 Task: Add a dependency to the task Create a new online platform for online language translation services , the existing task  Implement a new cloud-based sales management system for a company in the project AtlasLine
Action: Mouse moved to (470, 585)
Screenshot: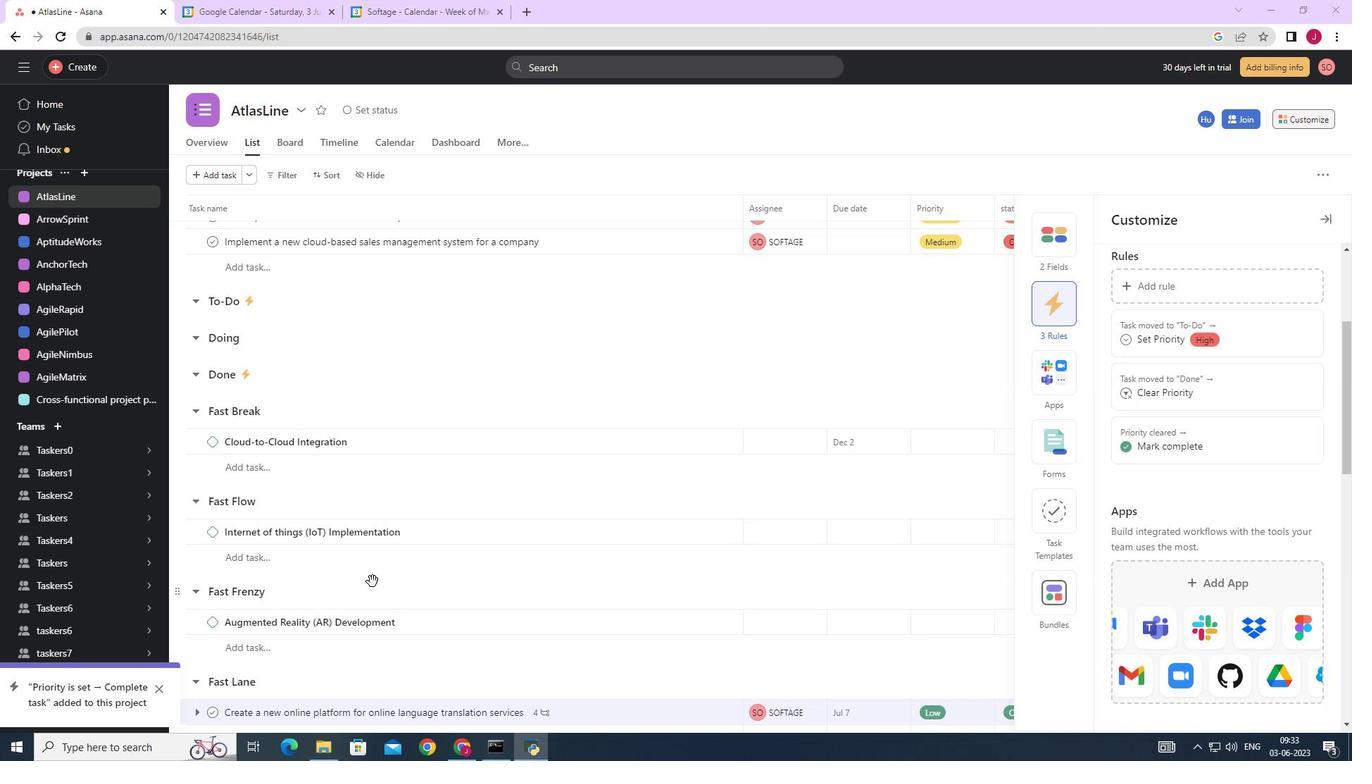 
Action: Mouse scrolled (470, 584) with delta (0, 0)
Screenshot: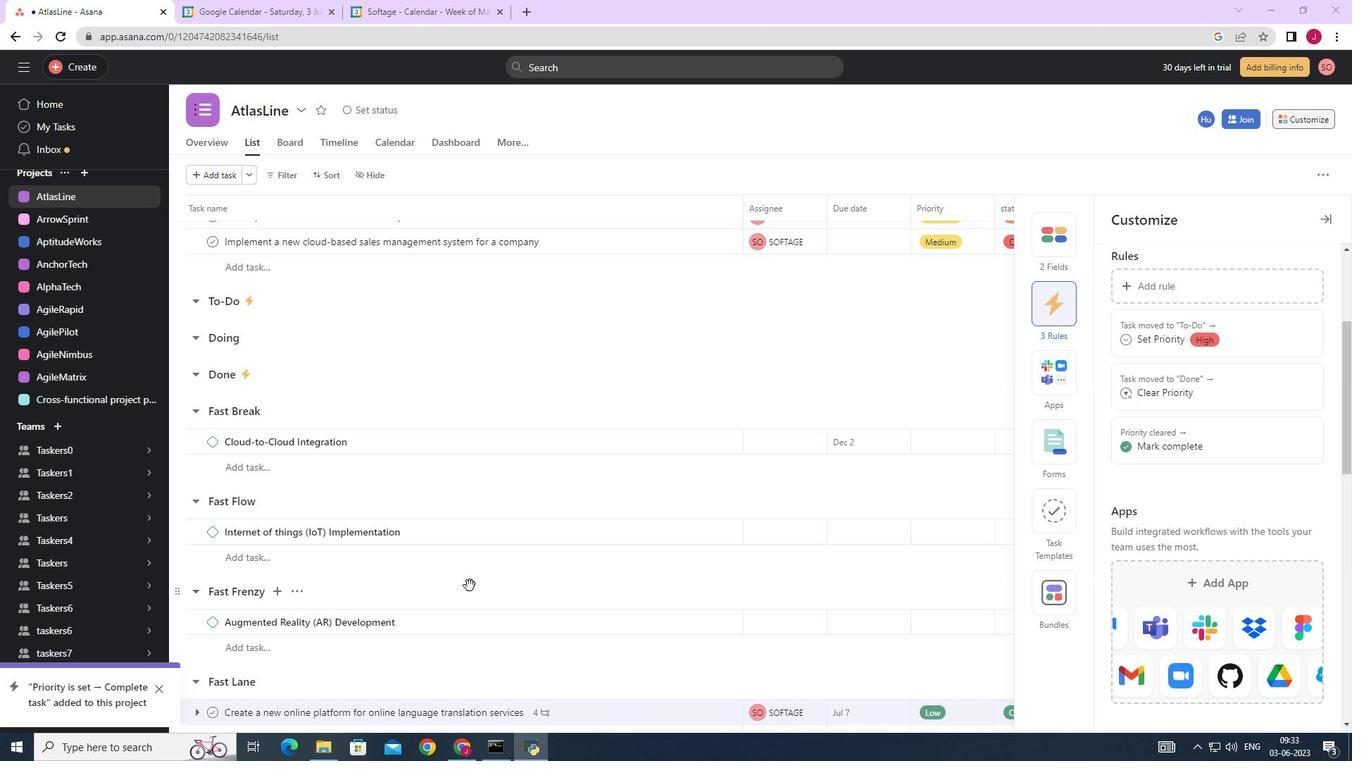 
Action: Mouse scrolled (470, 584) with delta (0, 0)
Screenshot: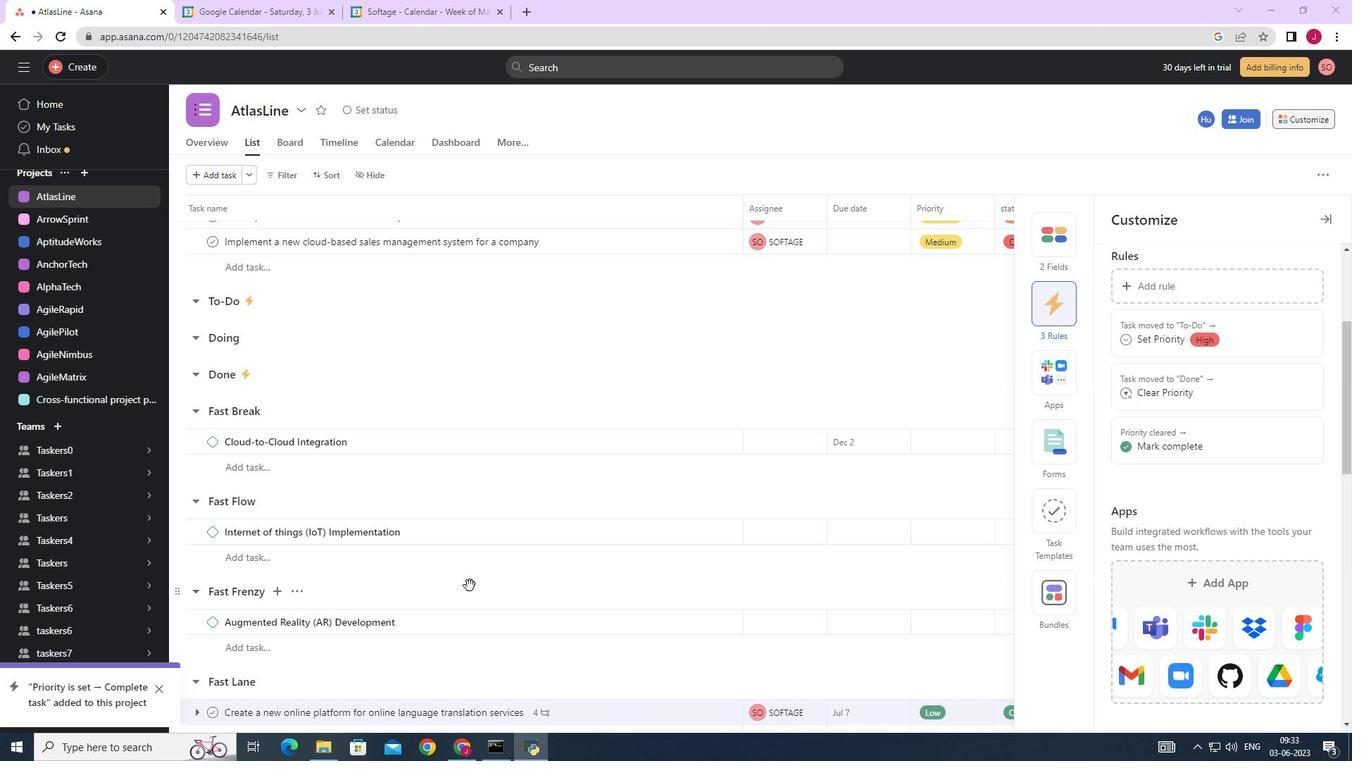 
Action: Mouse scrolled (470, 584) with delta (0, 0)
Screenshot: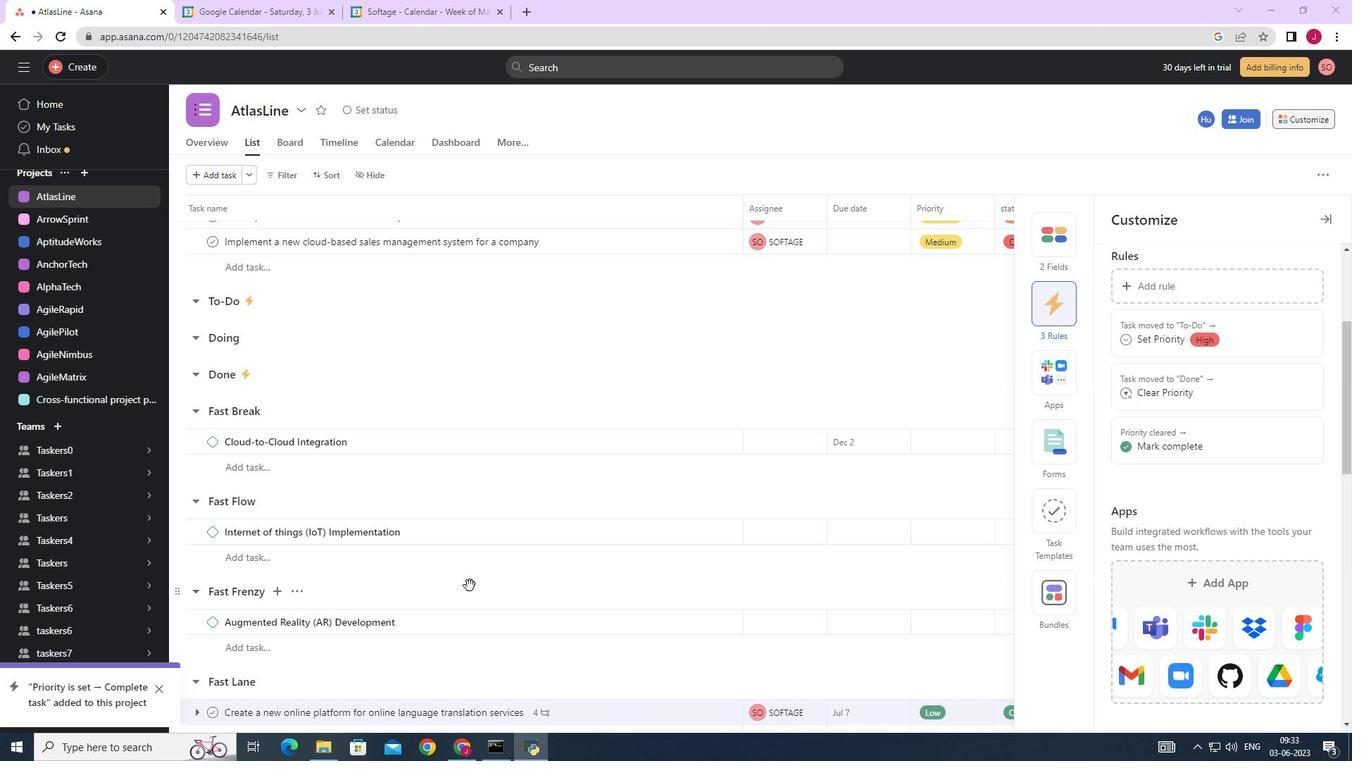 
Action: Mouse scrolled (470, 584) with delta (0, 0)
Screenshot: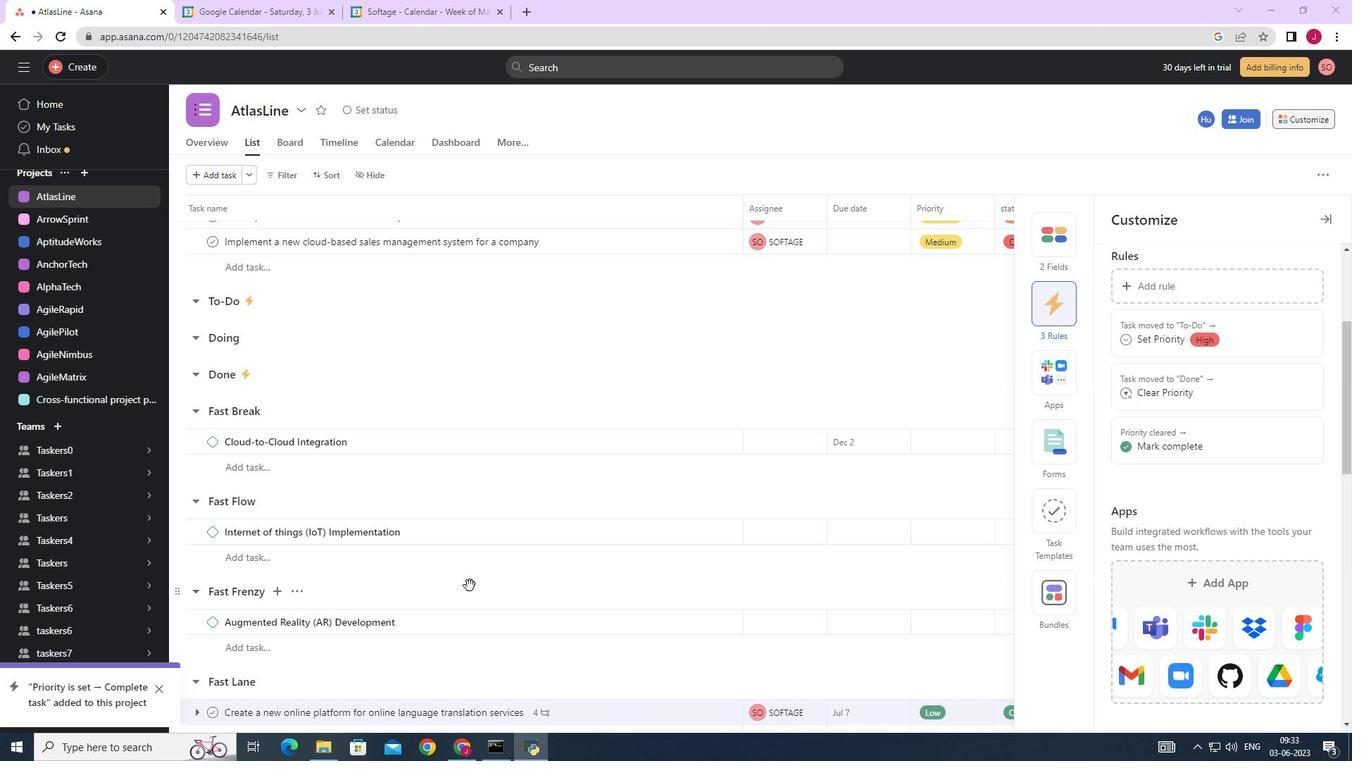 
Action: Mouse scrolled (470, 584) with delta (0, 0)
Screenshot: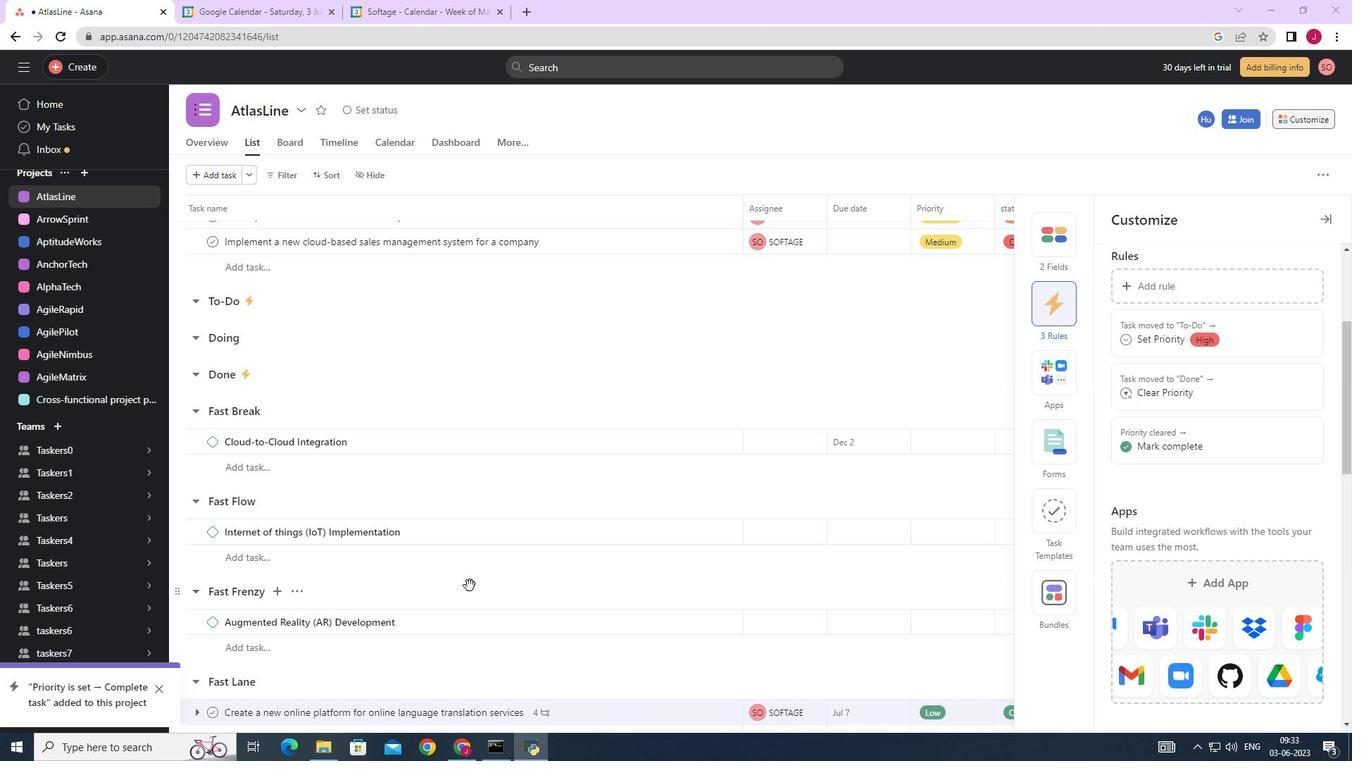 
Action: Mouse scrolled (470, 584) with delta (0, 0)
Screenshot: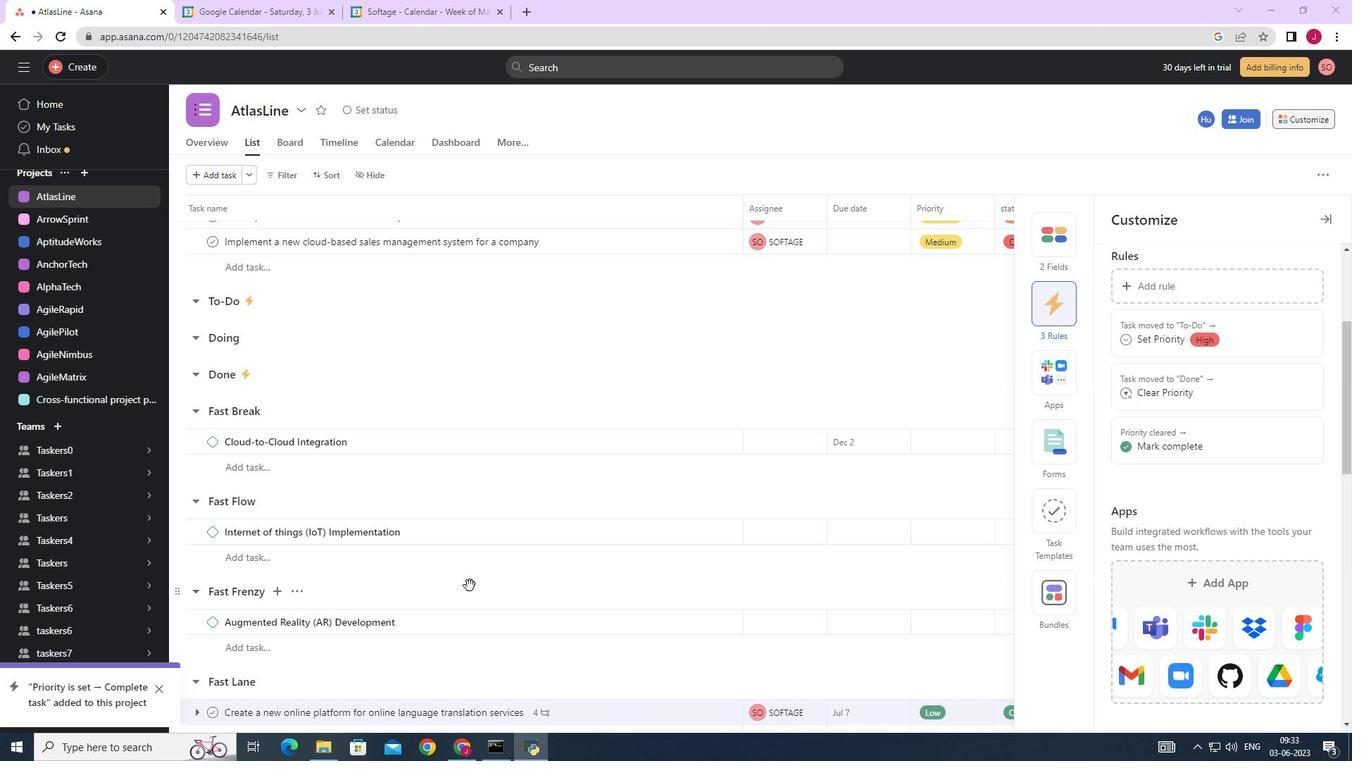 
Action: Mouse moved to (470, 585)
Screenshot: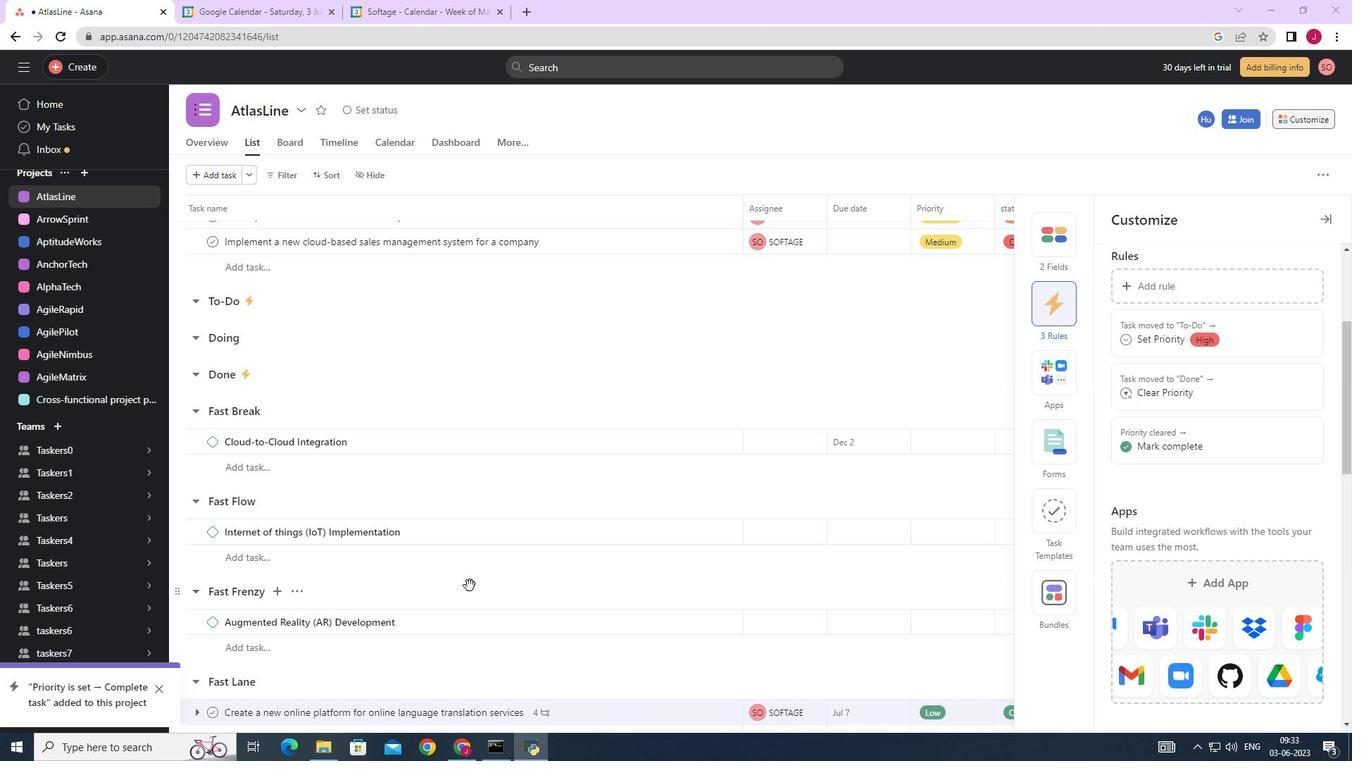 
Action: Mouse scrolled (470, 584) with delta (0, 0)
Screenshot: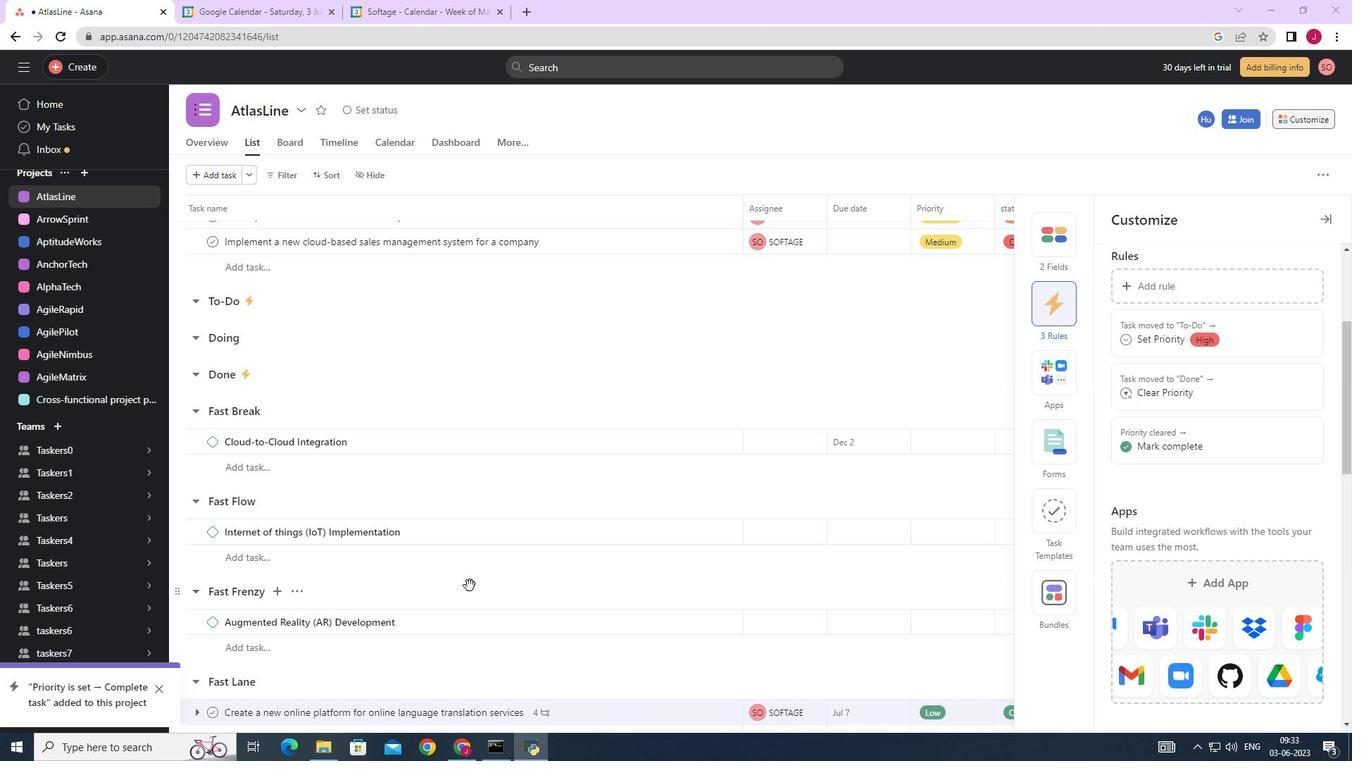 
Action: Mouse scrolled (470, 584) with delta (0, 0)
Screenshot: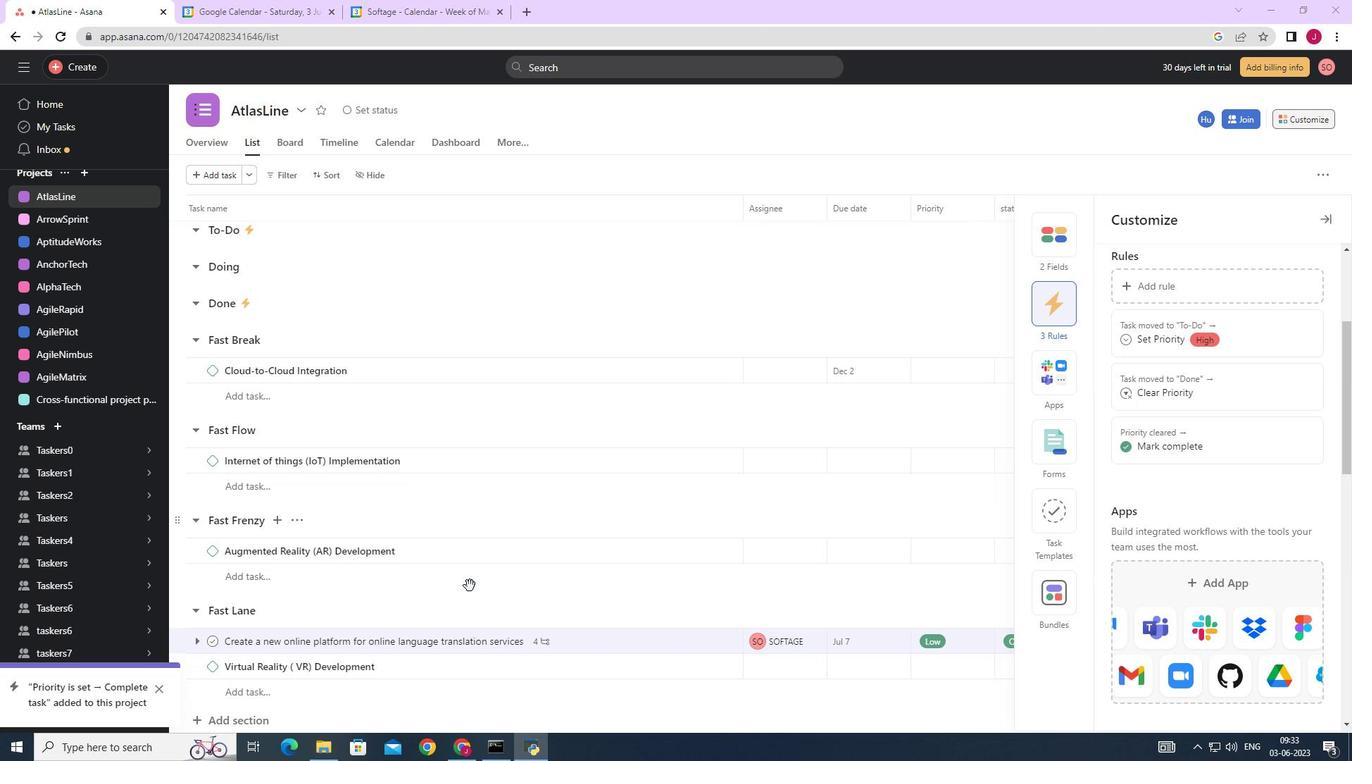 
Action: Mouse scrolled (470, 584) with delta (0, 0)
Screenshot: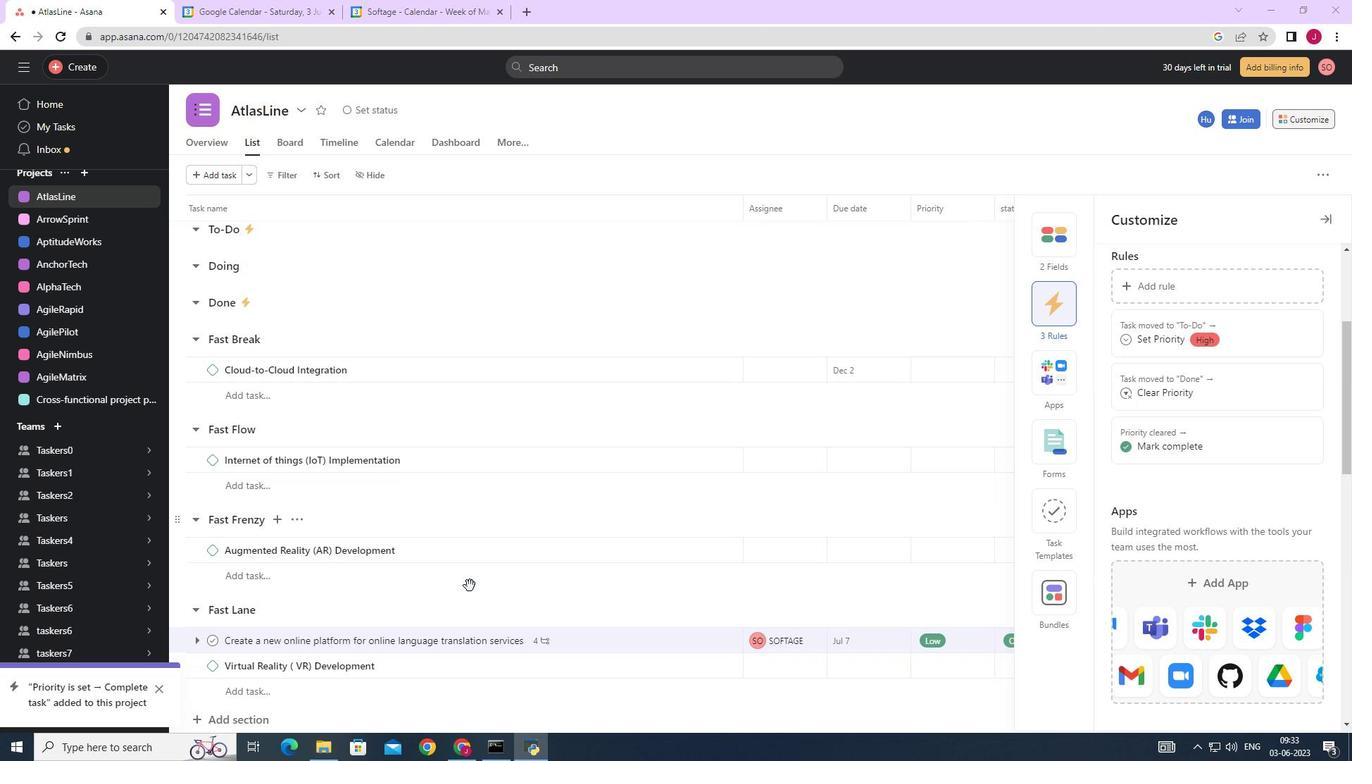 
Action: Mouse scrolled (470, 584) with delta (0, 0)
Screenshot: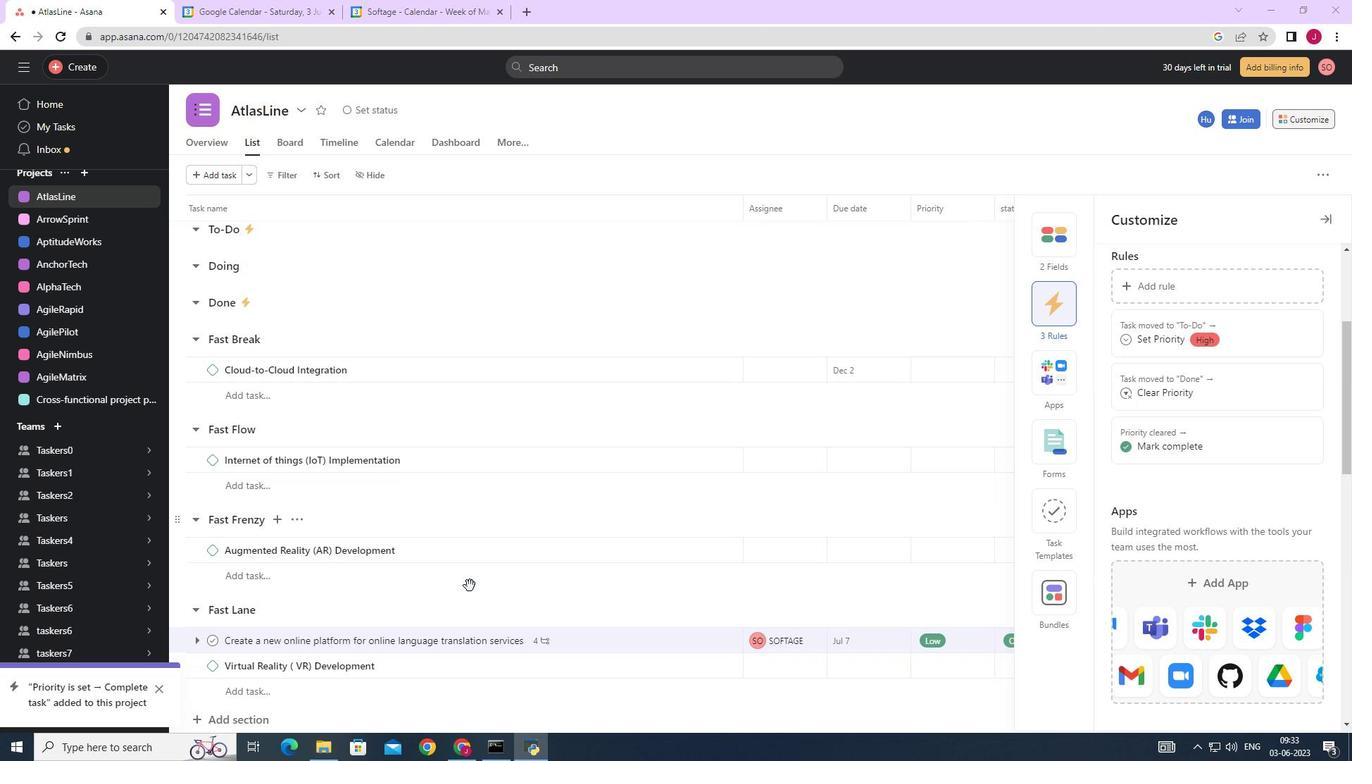 
Action: Mouse scrolled (470, 584) with delta (0, 0)
Screenshot: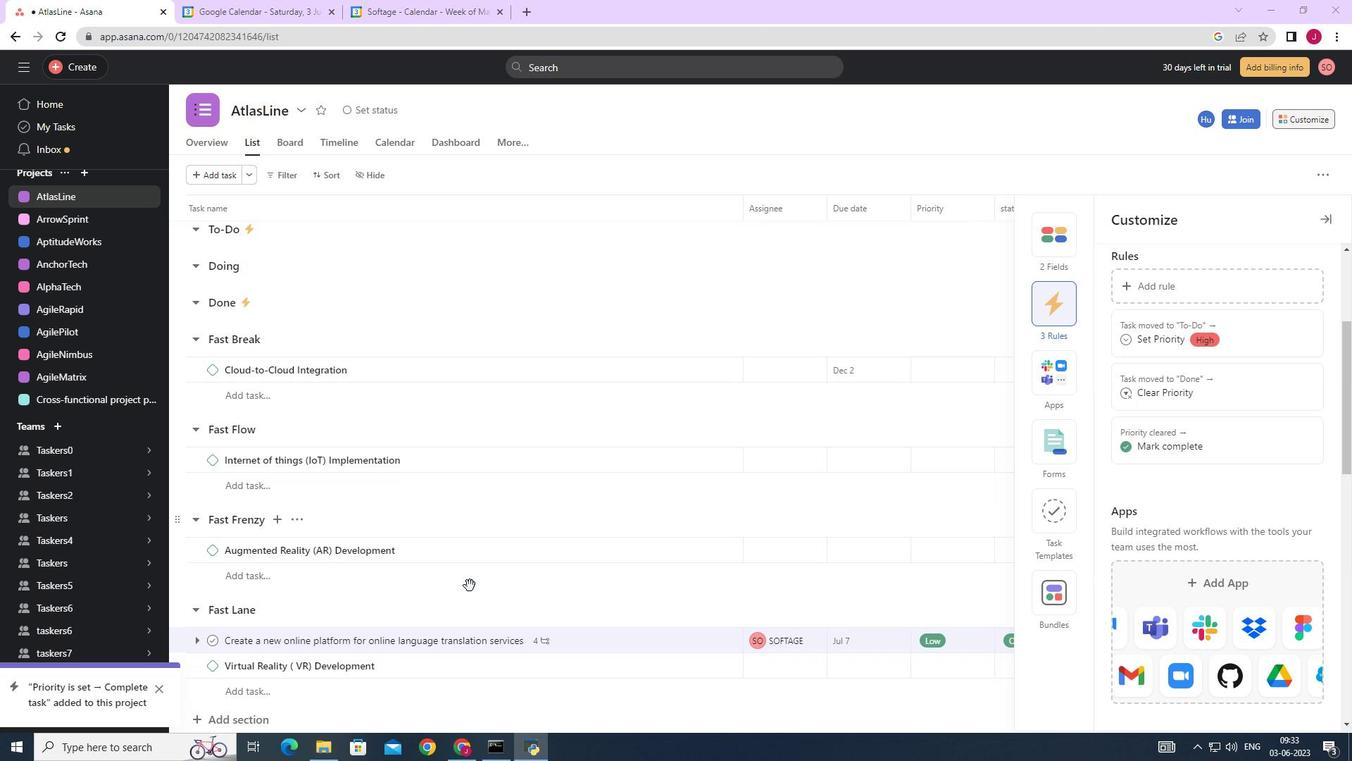 
Action: Mouse scrolled (470, 584) with delta (0, 0)
Screenshot: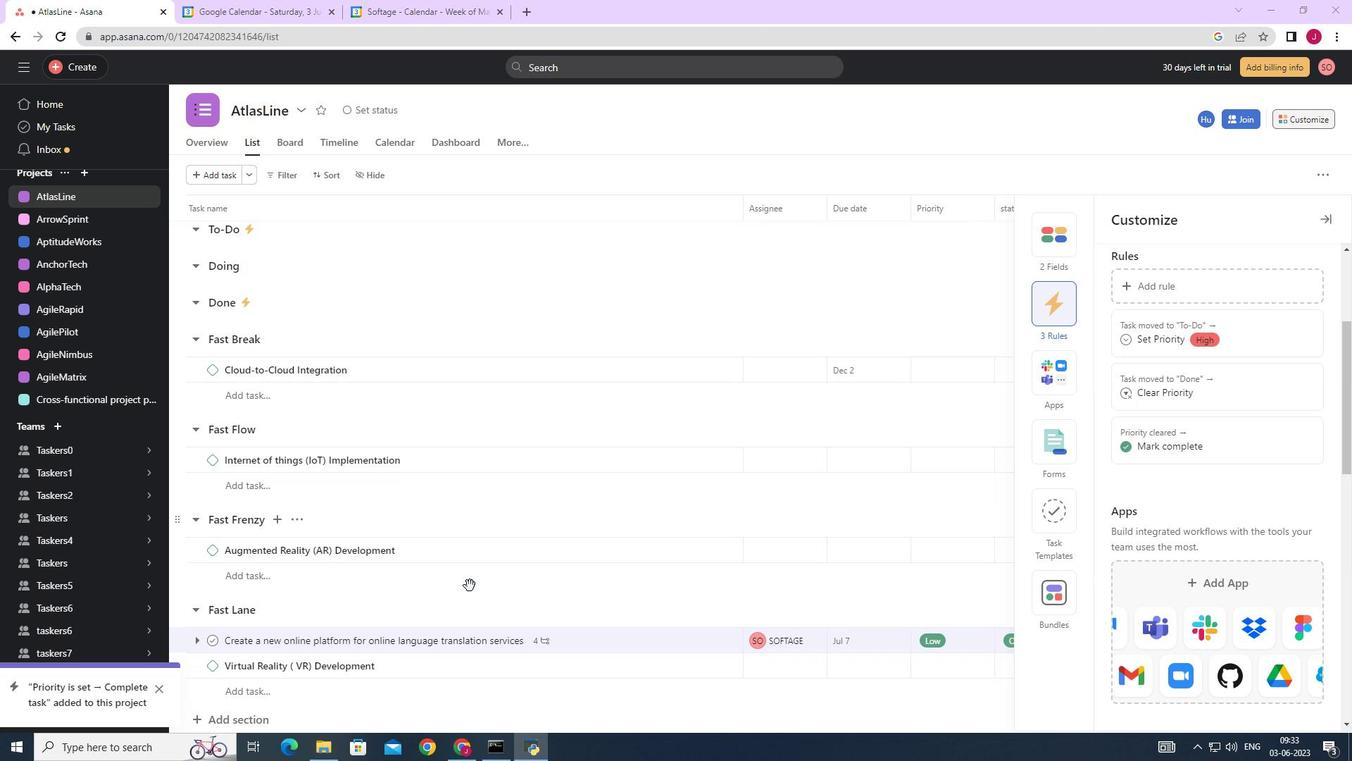 
Action: Mouse moved to (668, 644)
Screenshot: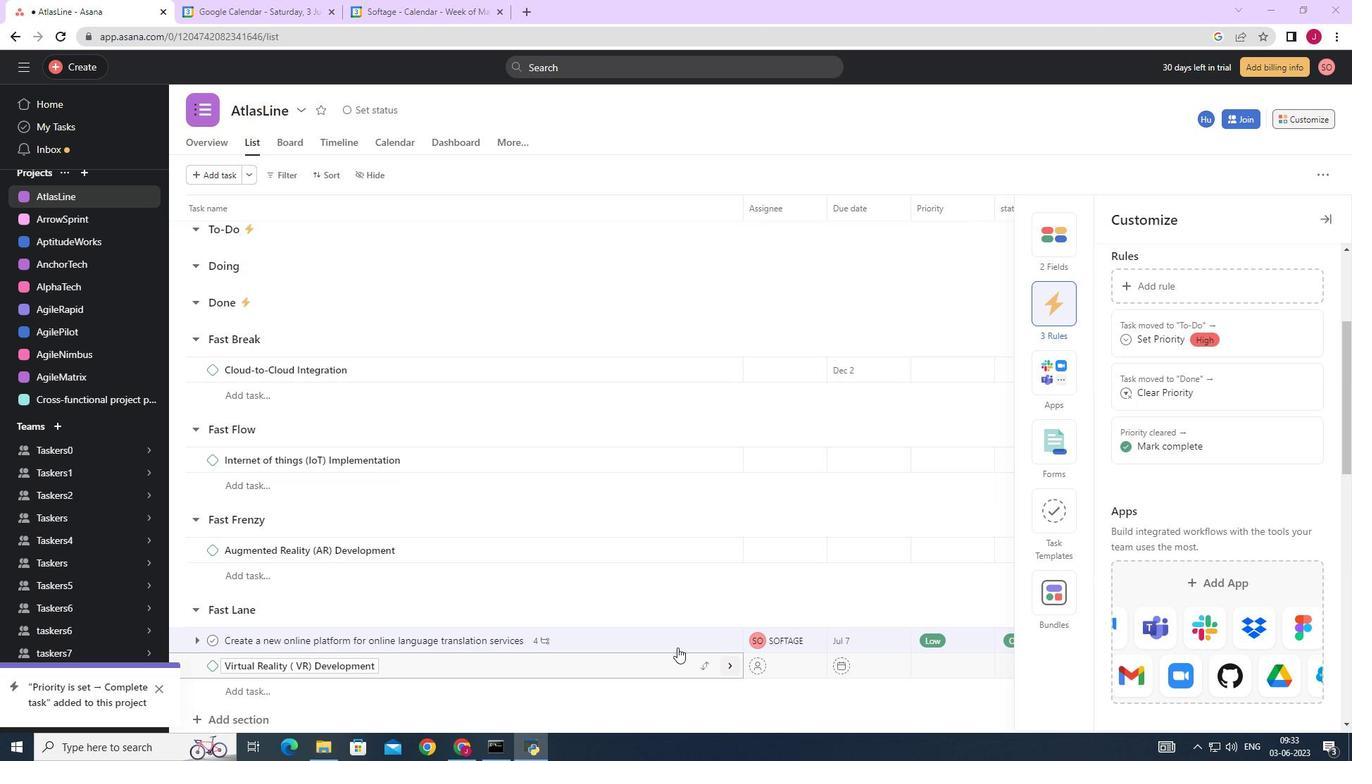 
Action: Mouse pressed left at (668, 644)
Screenshot: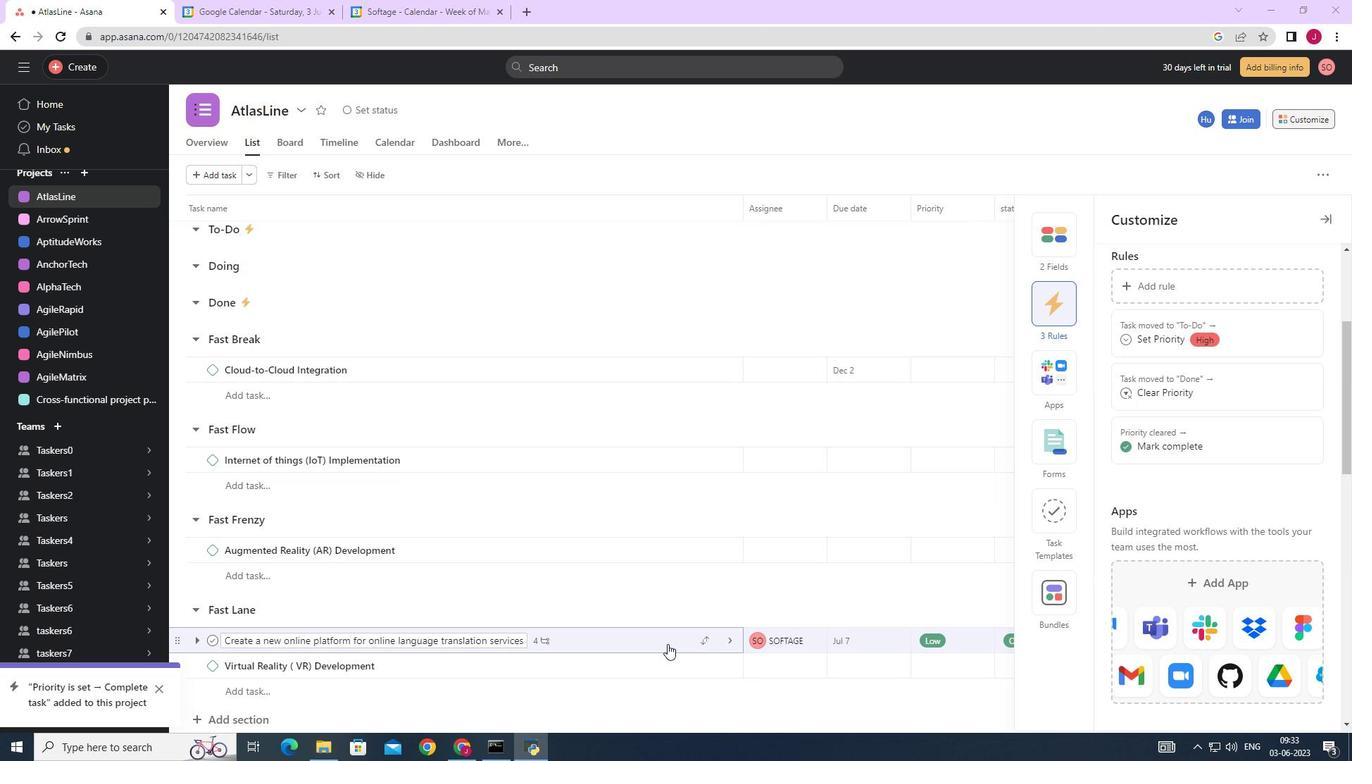 
Action: Mouse moved to (1029, 575)
Screenshot: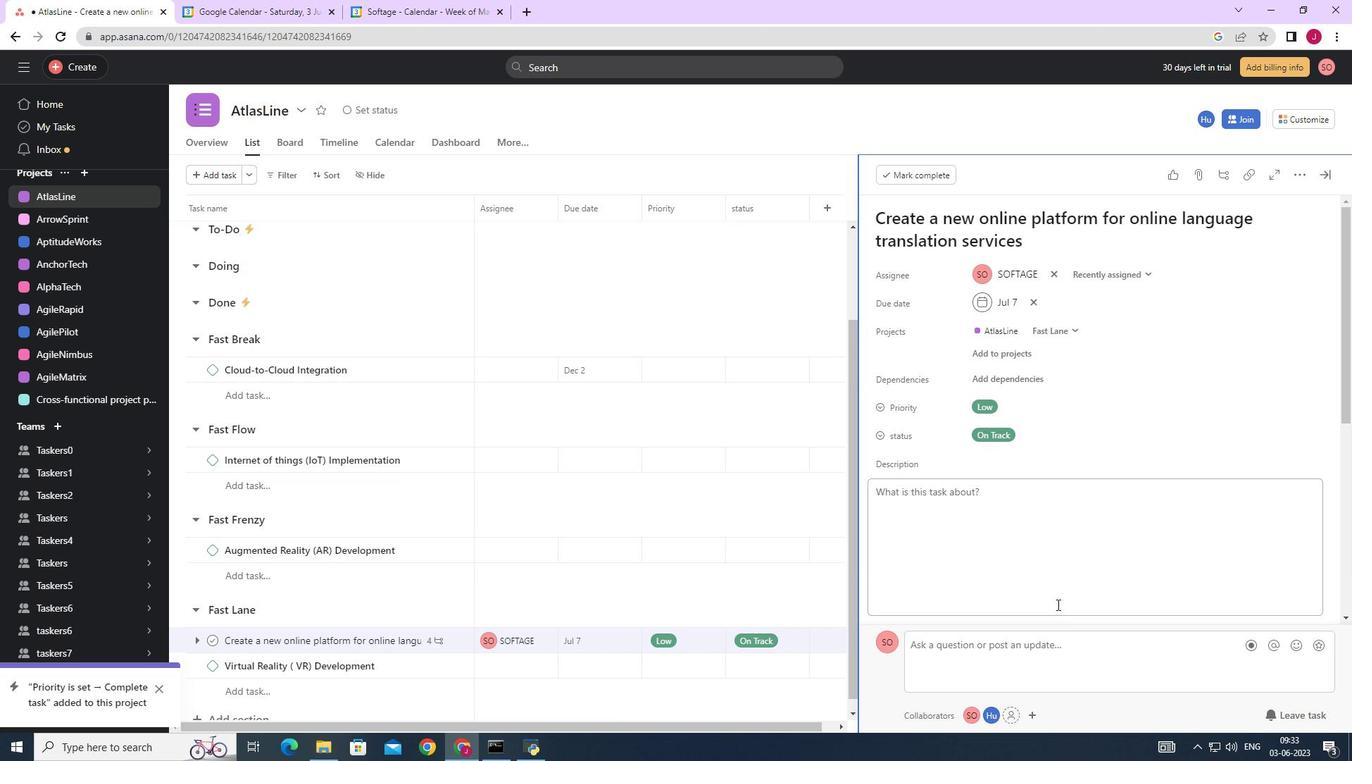 
Action: Mouse scrolled (1029, 574) with delta (0, 0)
Screenshot: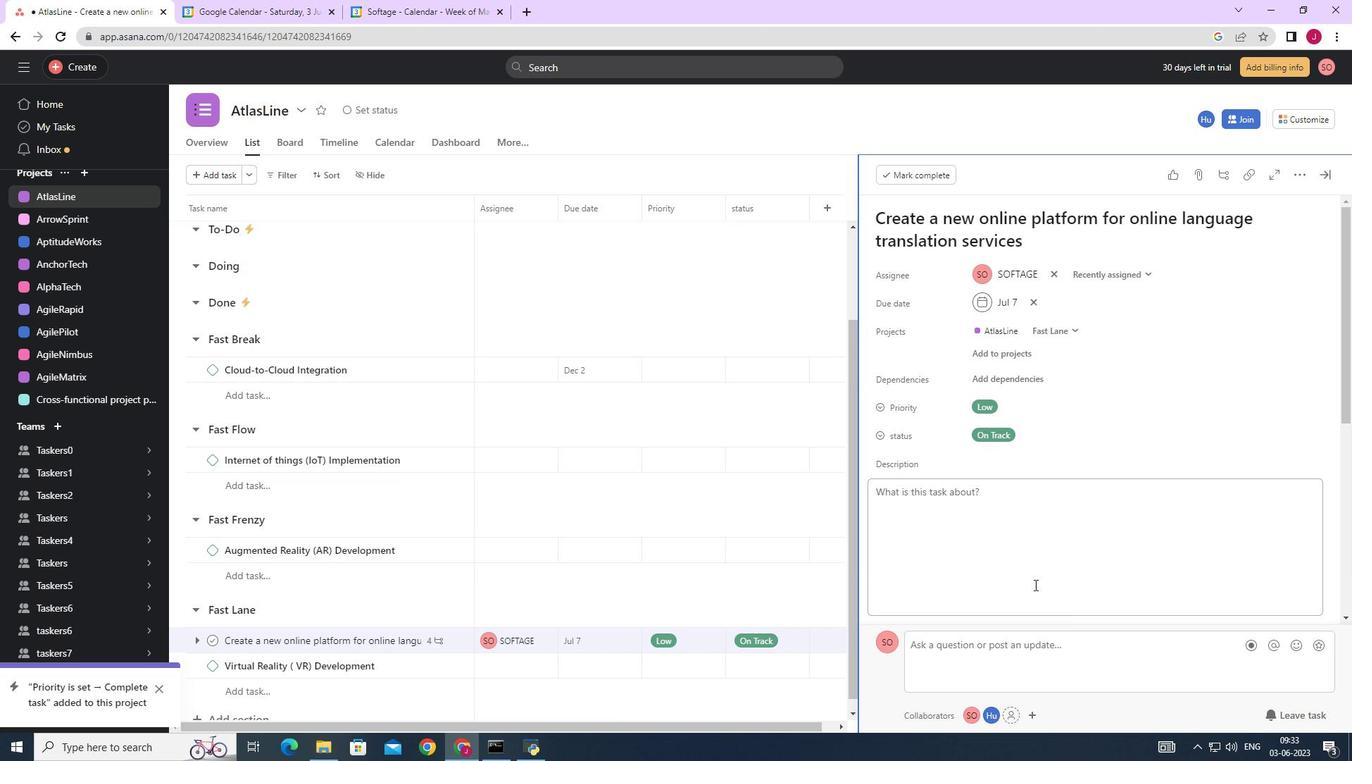 
Action: Mouse scrolled (1029, 574) with delta (0, 0)
Screenshot: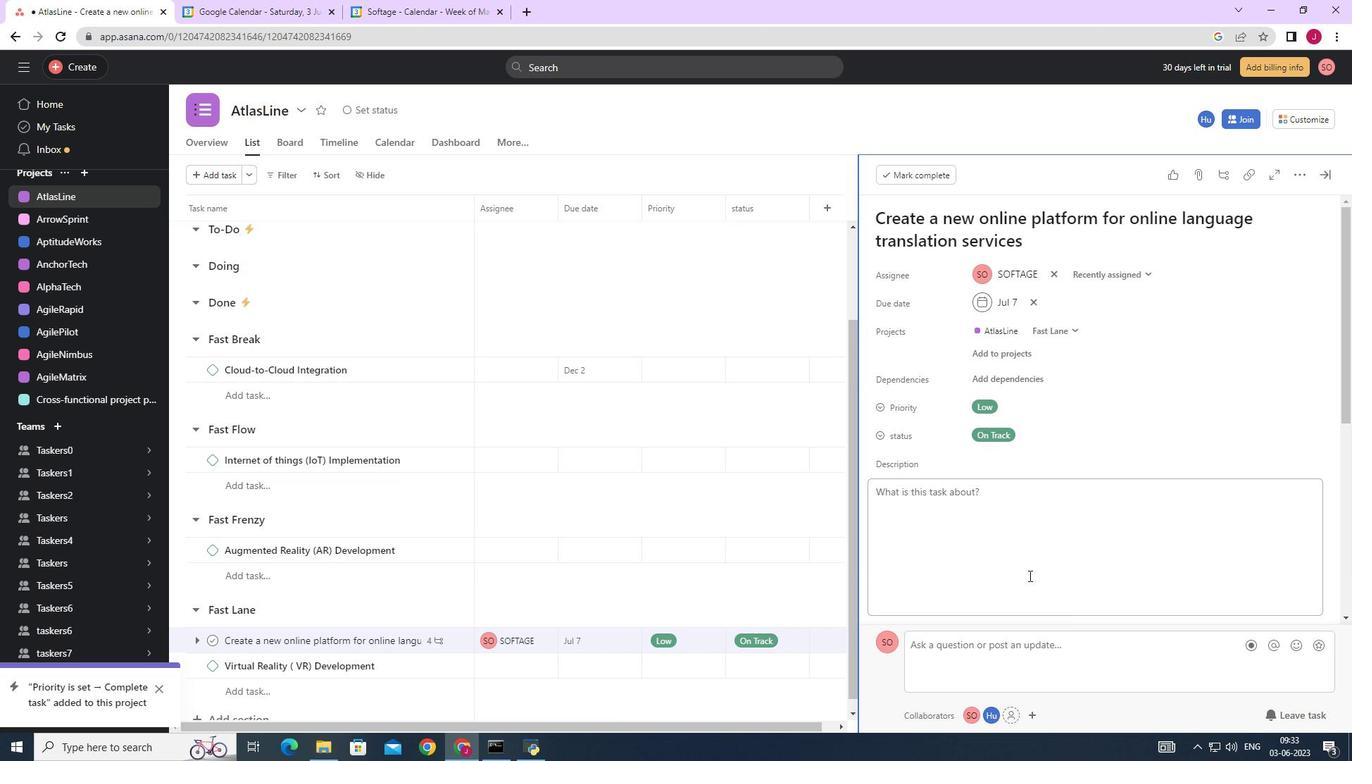 
Action: Mouse scrolled (1029, 574) with delta (0, 0)
Screenshot: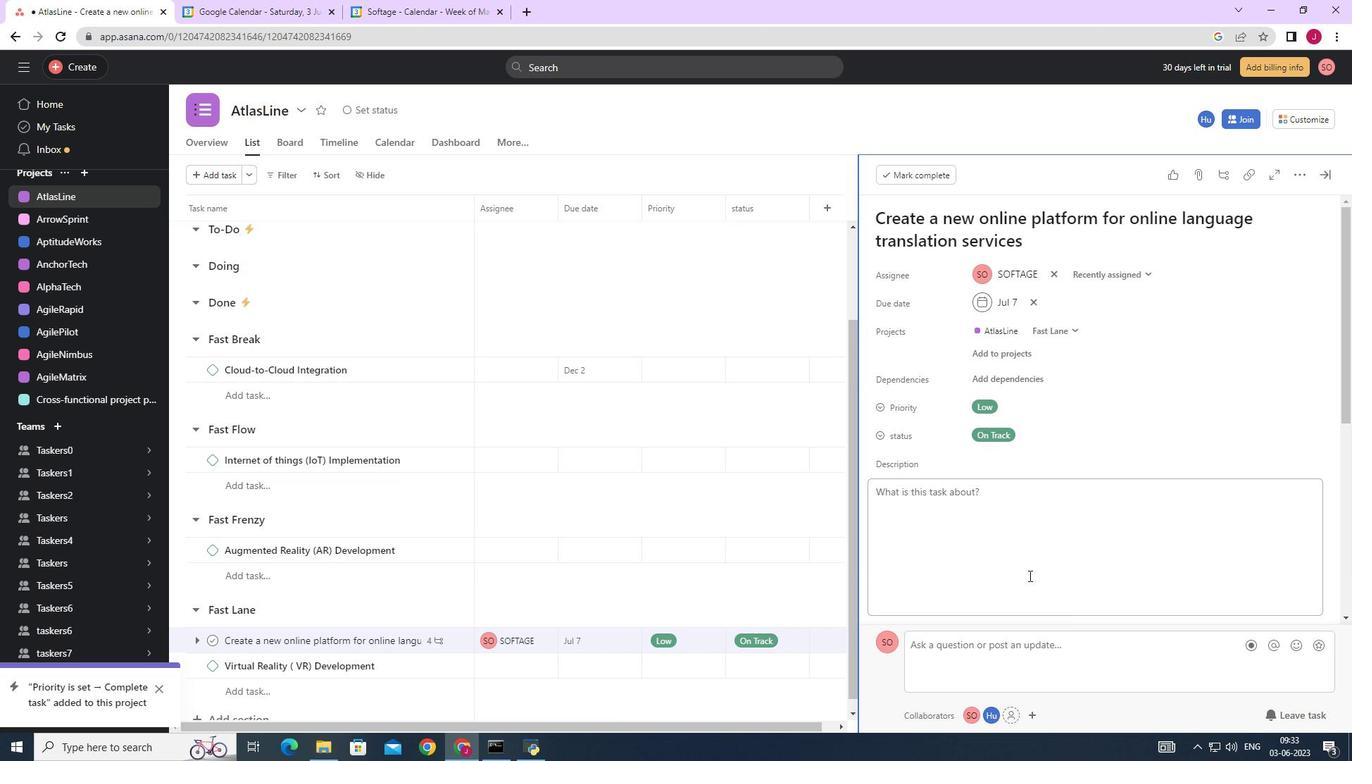 
Action: Mouse scrolled (1029, 574) with delta (0, 0)
Screenshot: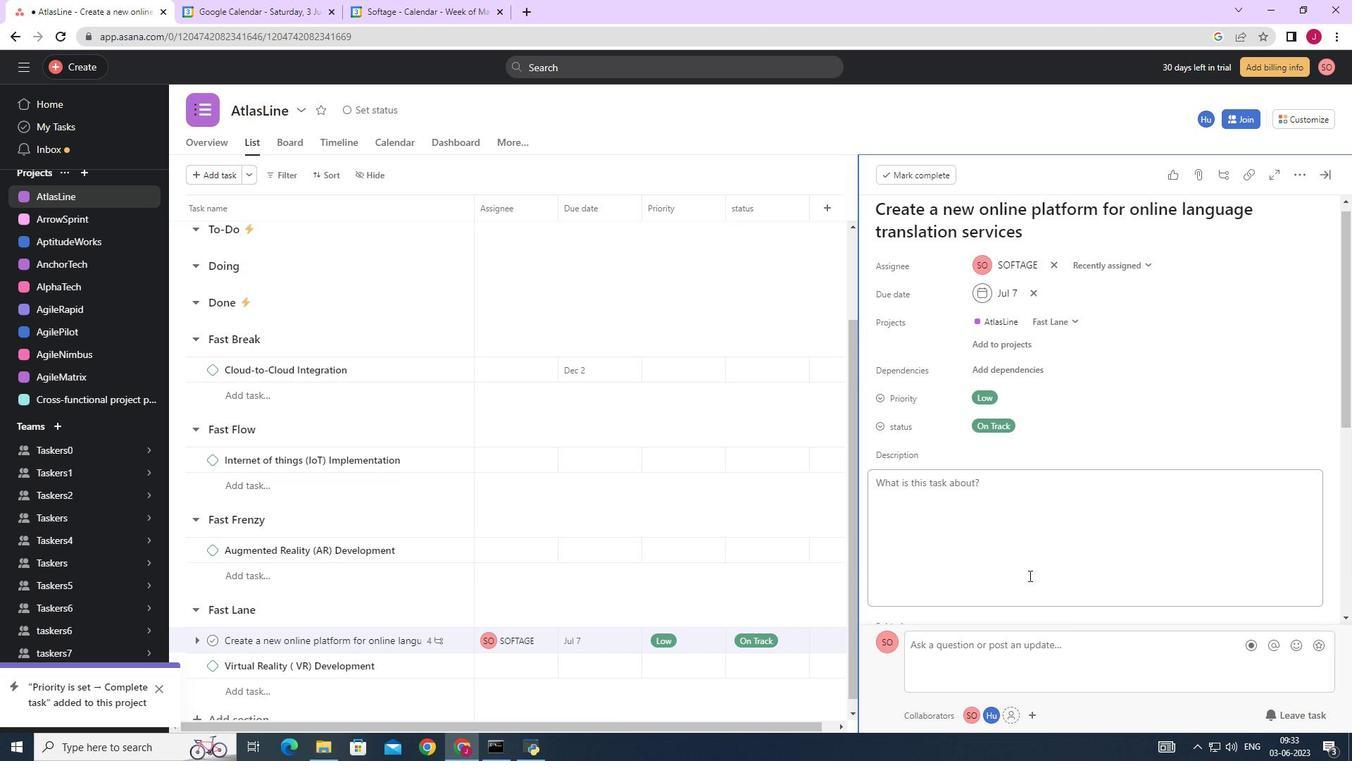 
Action: Mouse moved to (942, 377)
Screenshot: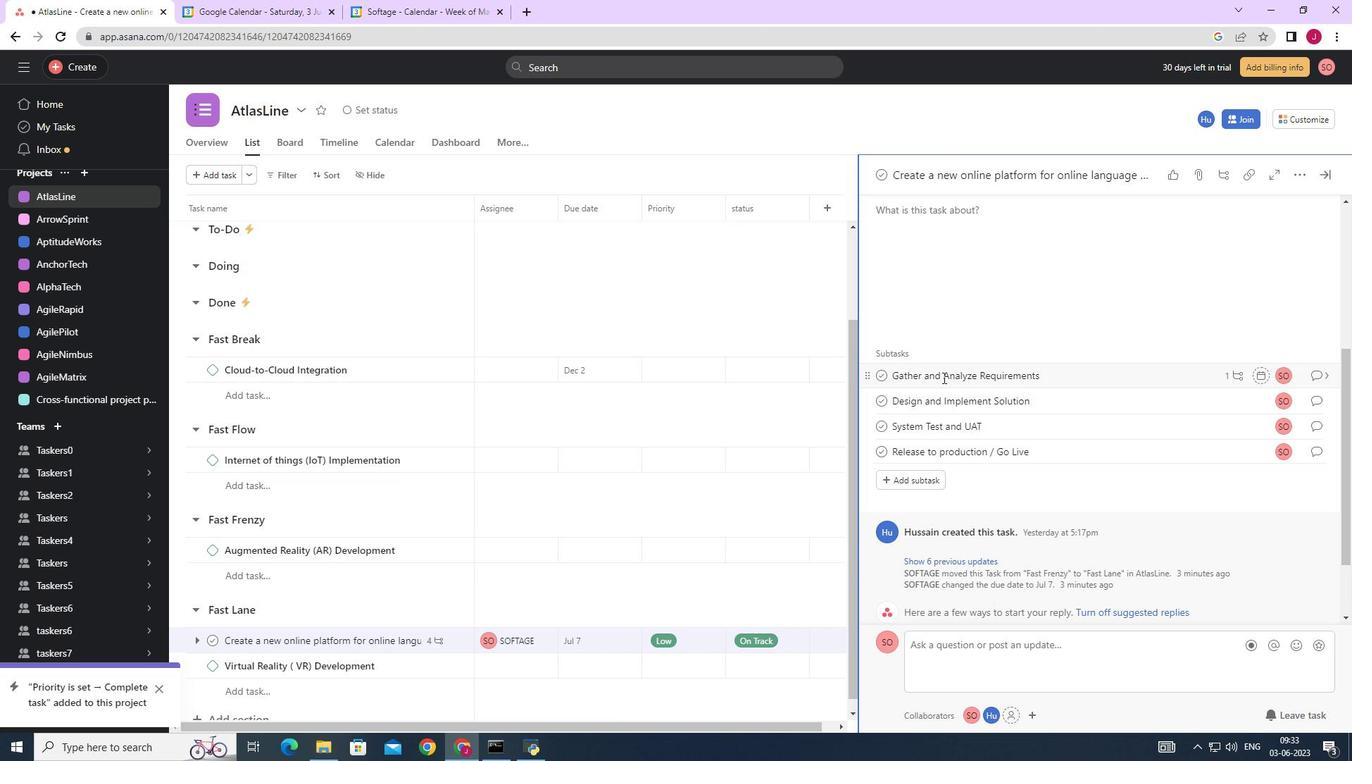 
Action: Mouse scrolled (942, 378) with delta (0, 0)
Screenshot: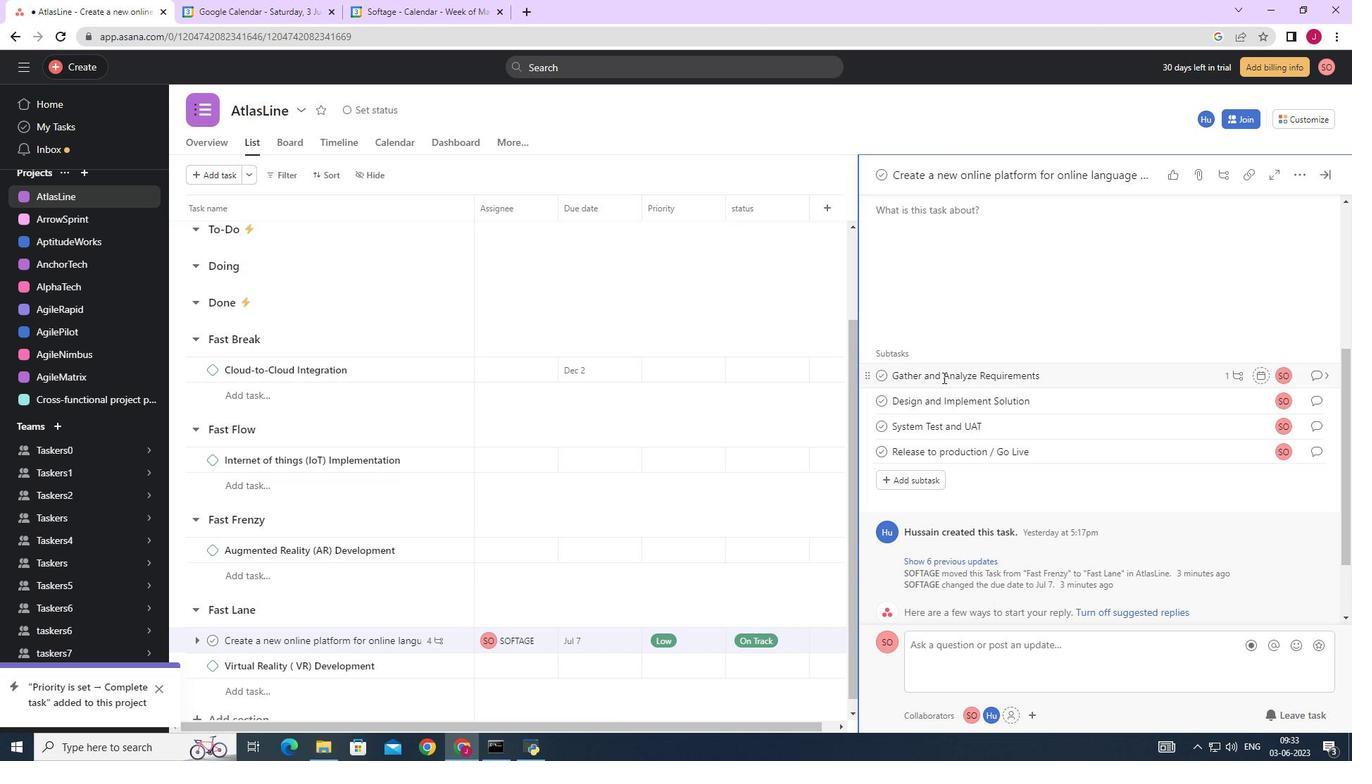 
Action: Mouse scrolled (942, 378) with delta (0, 0)
Screenshot: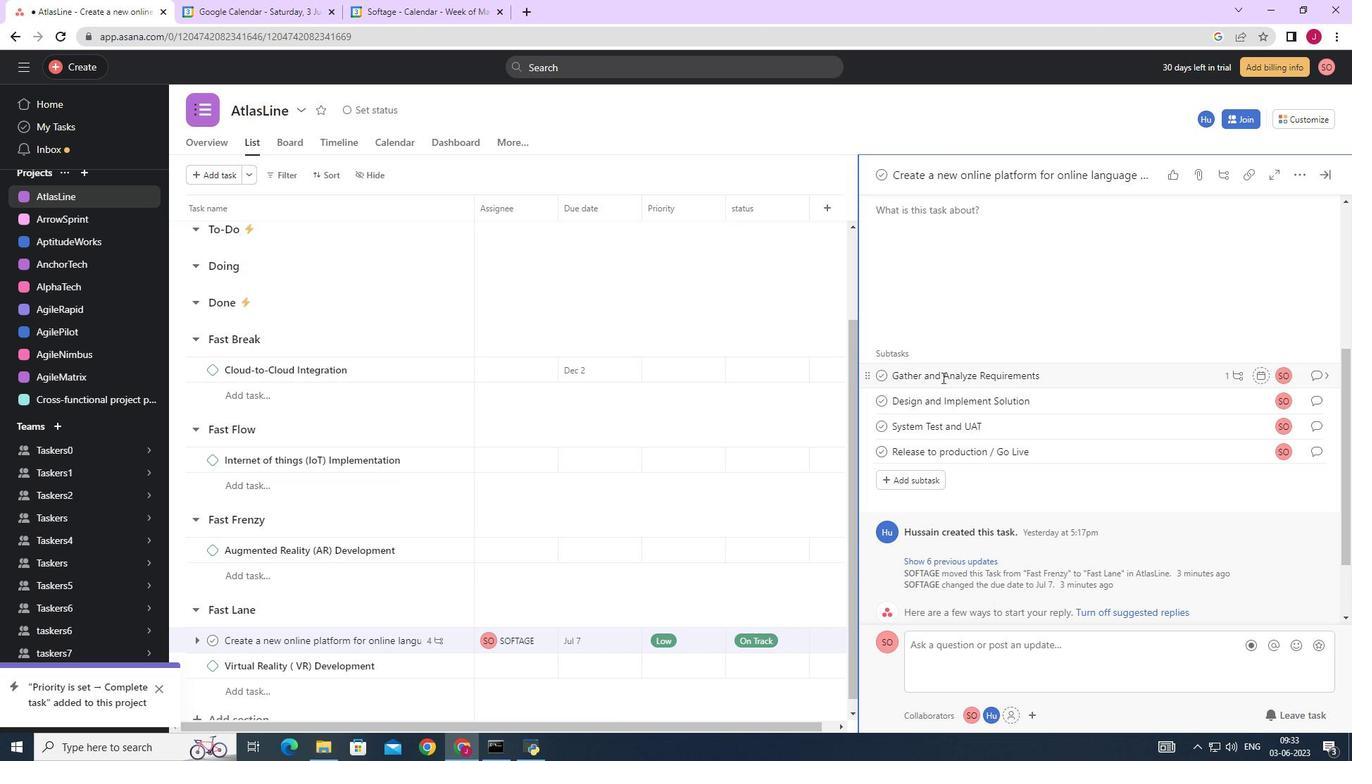 
Action: Mouse scrolled (942, 378) with delta (0, 0)
Screenshot: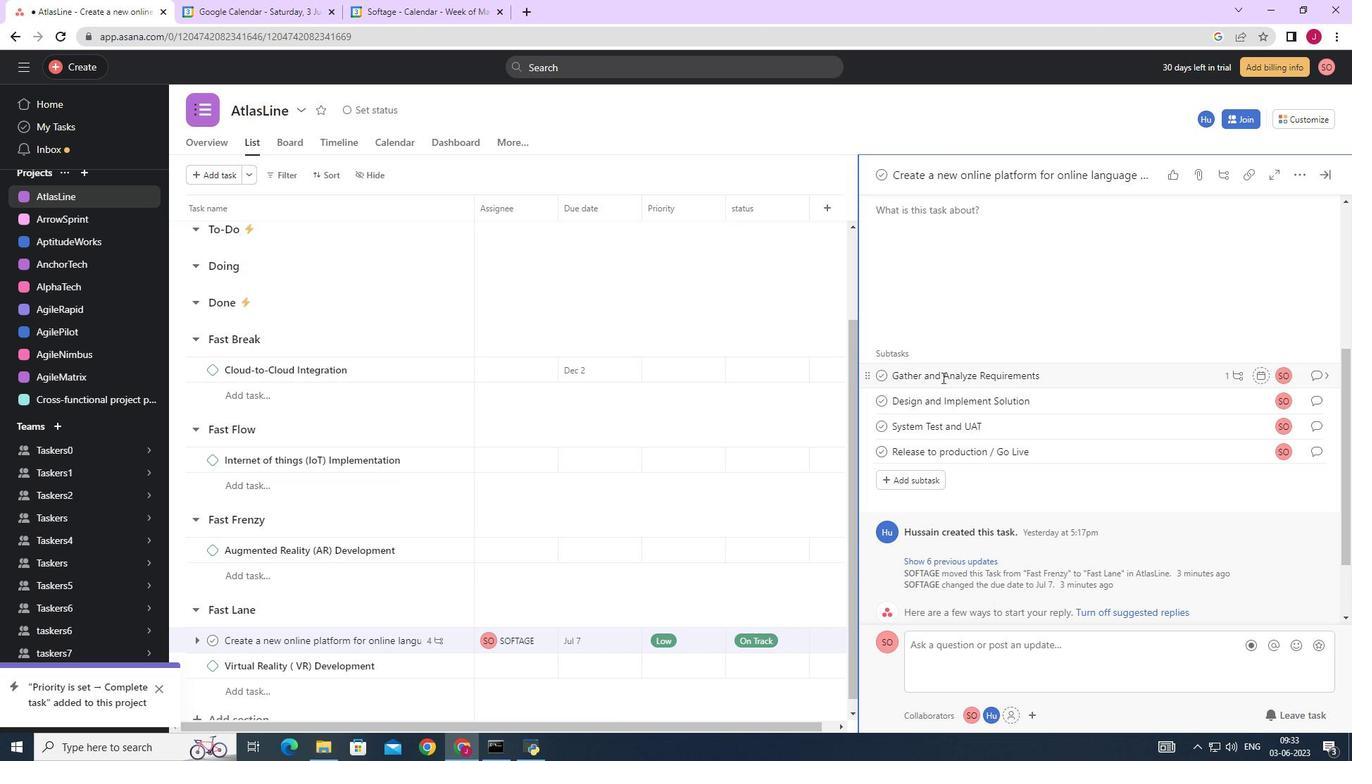 
Action: Mouse scrolled (942, 378) with delta (0, 0)
Screenshot: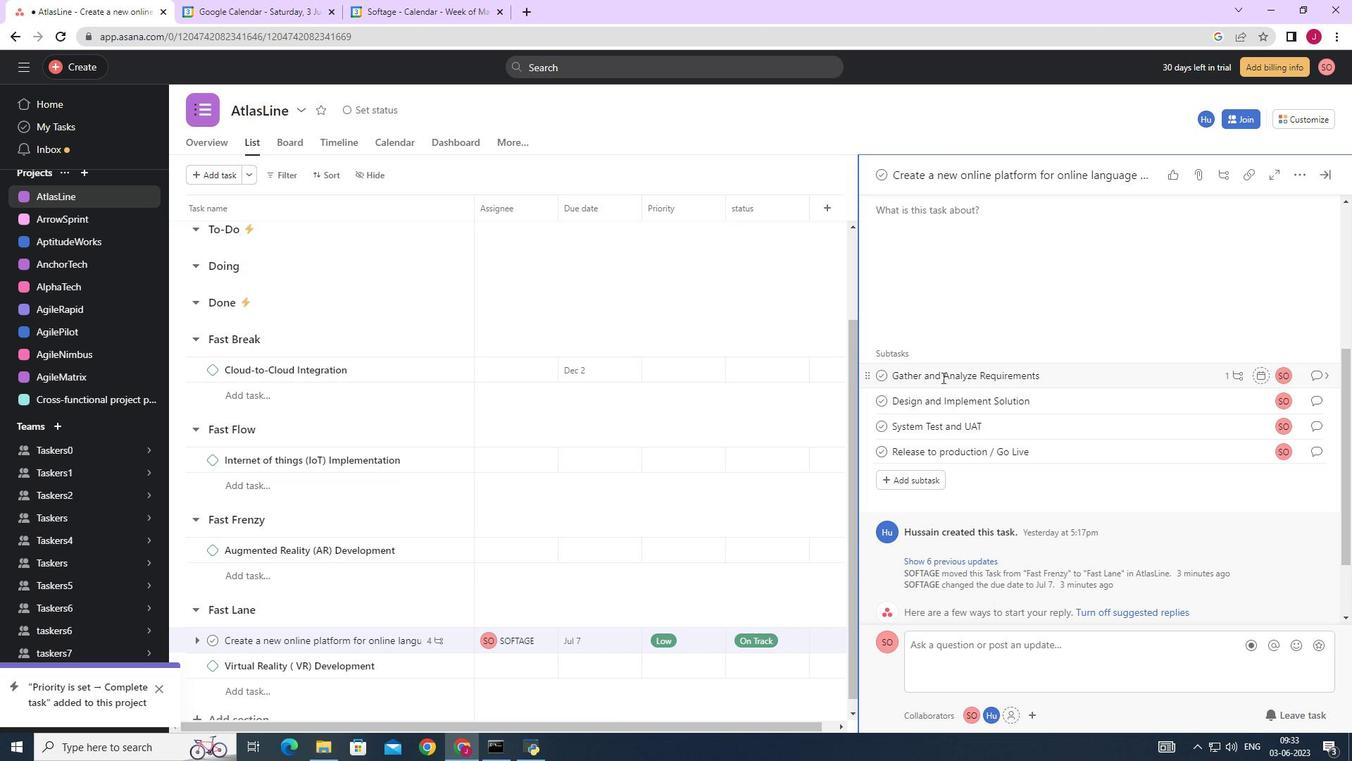 
Action: Mouse scrolled (942, 378) with delta (0, 0)
Screenshot: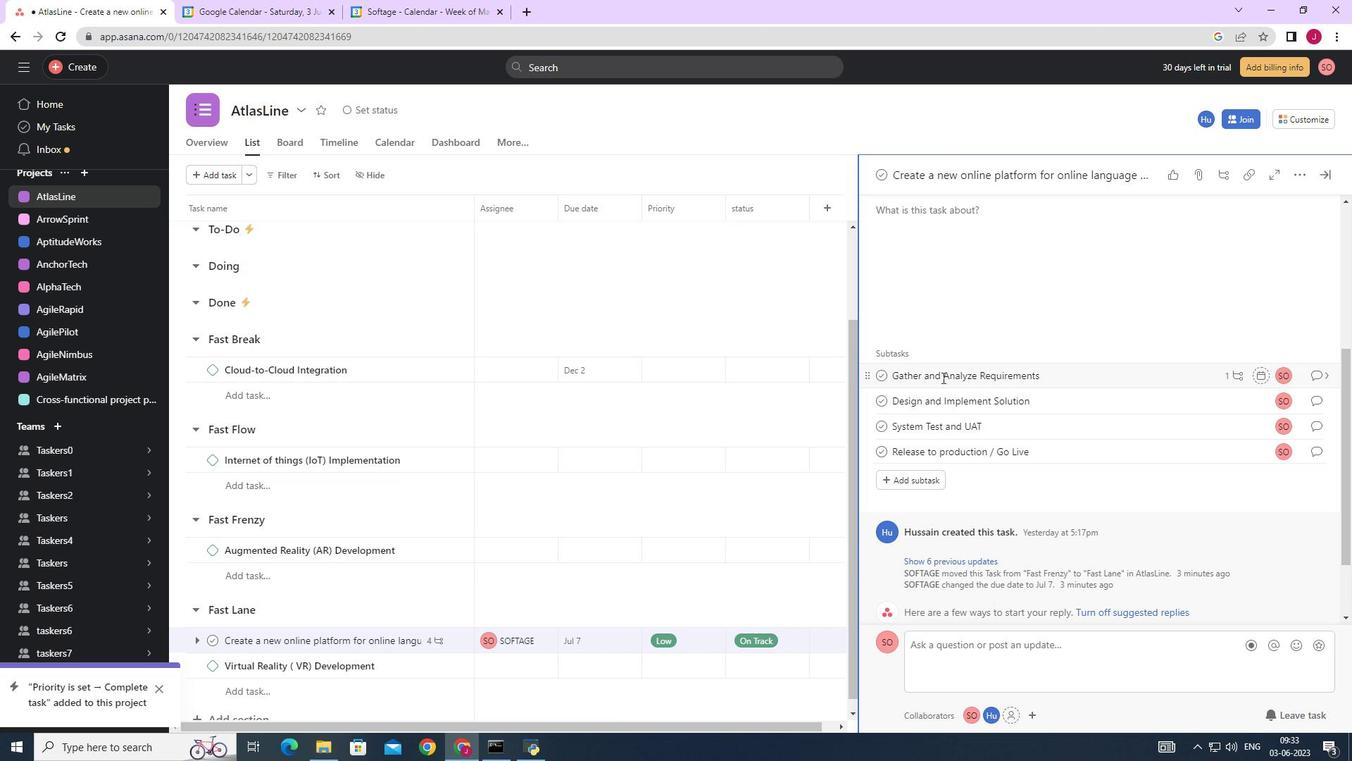 
Action: Mouse moved to (999, 378)
Screenshot: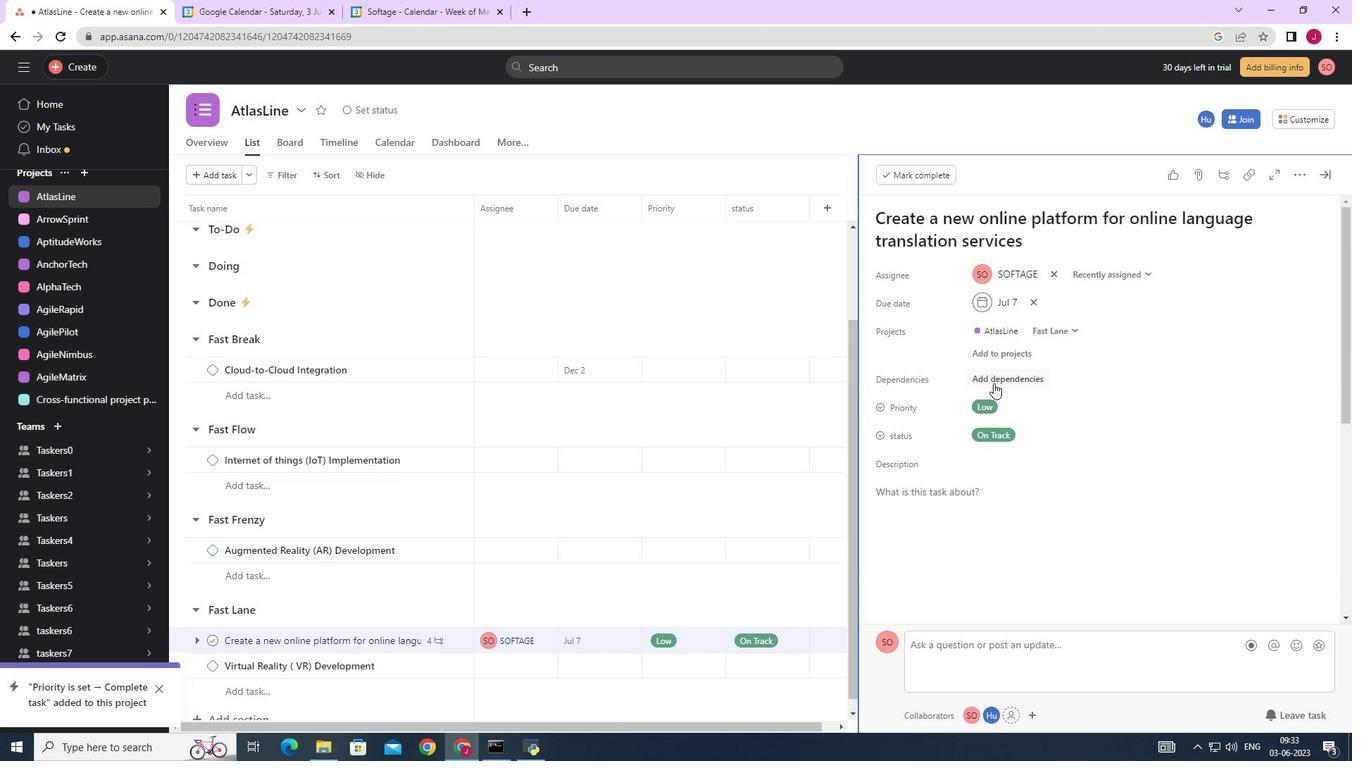 
Action: Mouse pressed left at (999, 378)
Screenshot: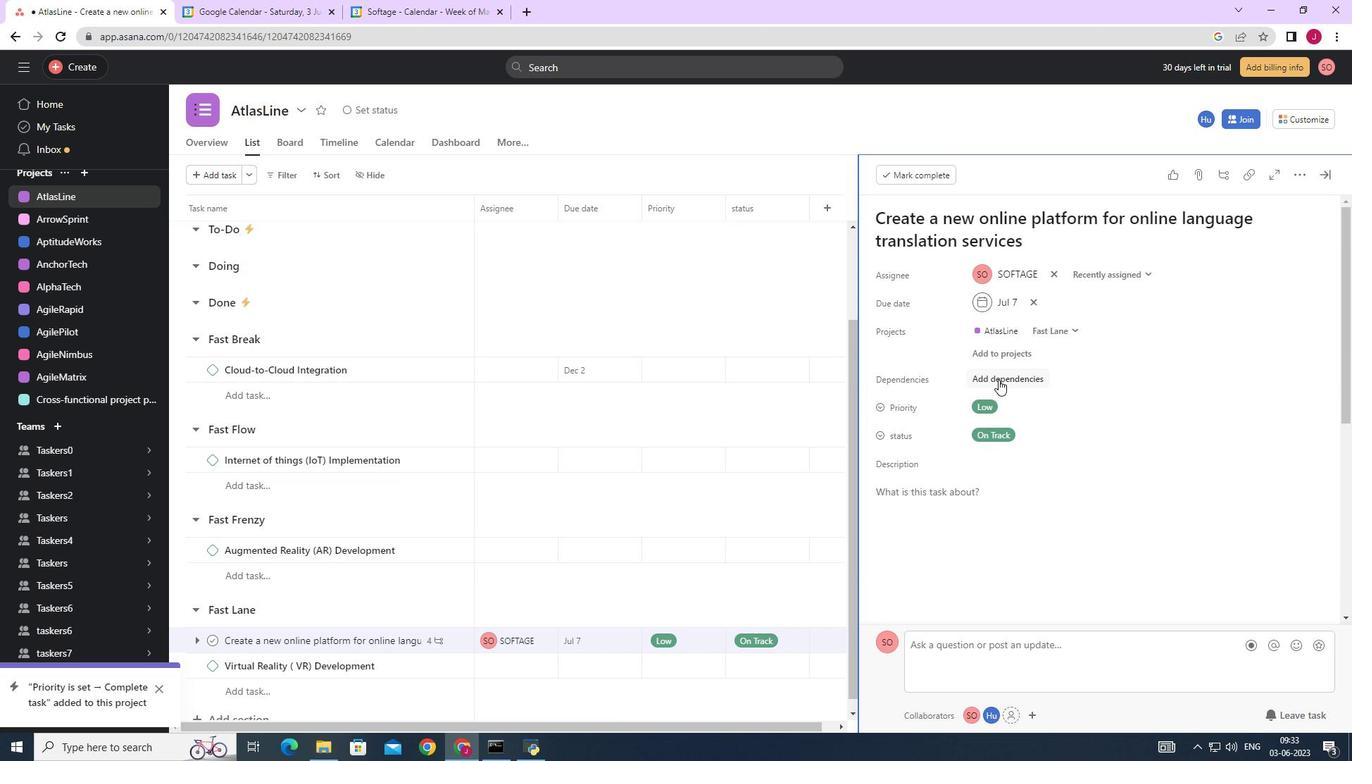 
Action: Mouse moved to (1064, 431)
Screenshot: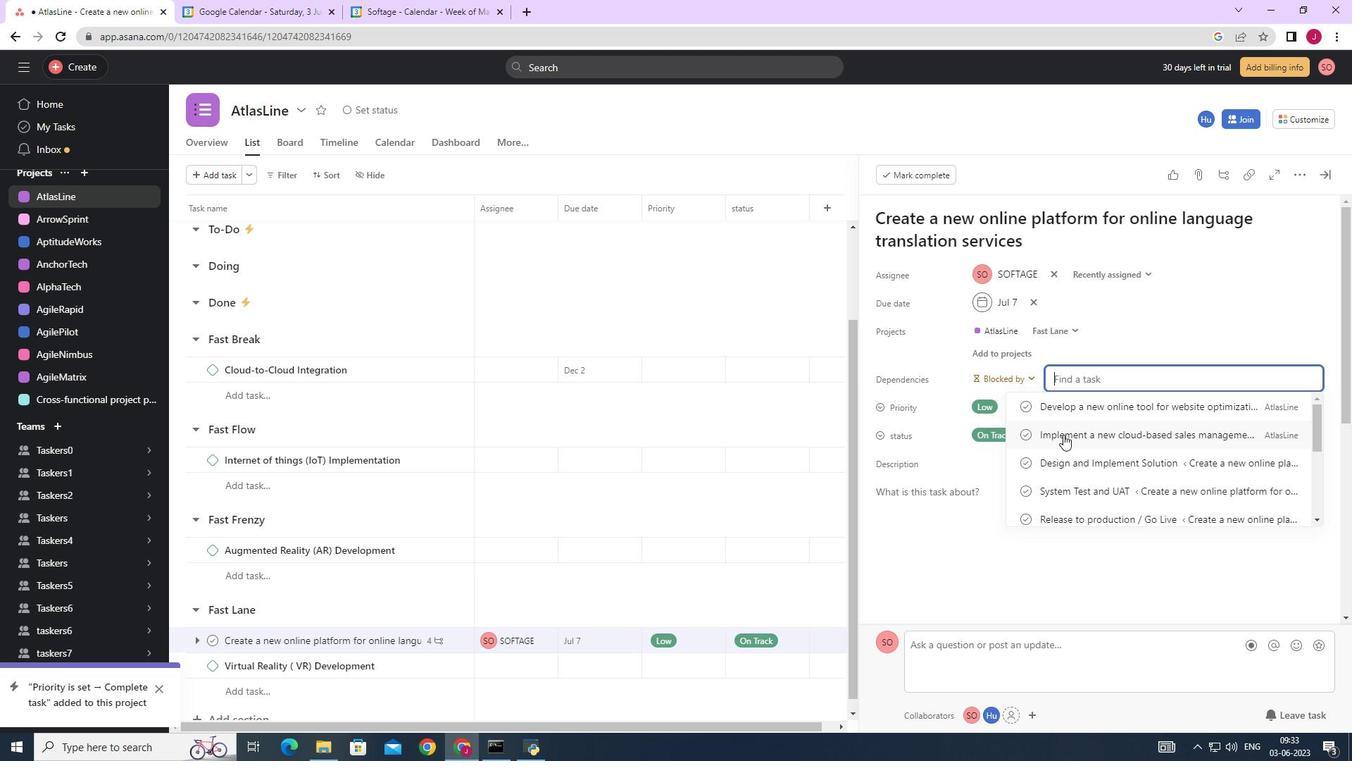 
Action: Mouse pressed left at (1064, 431)
Screenshot: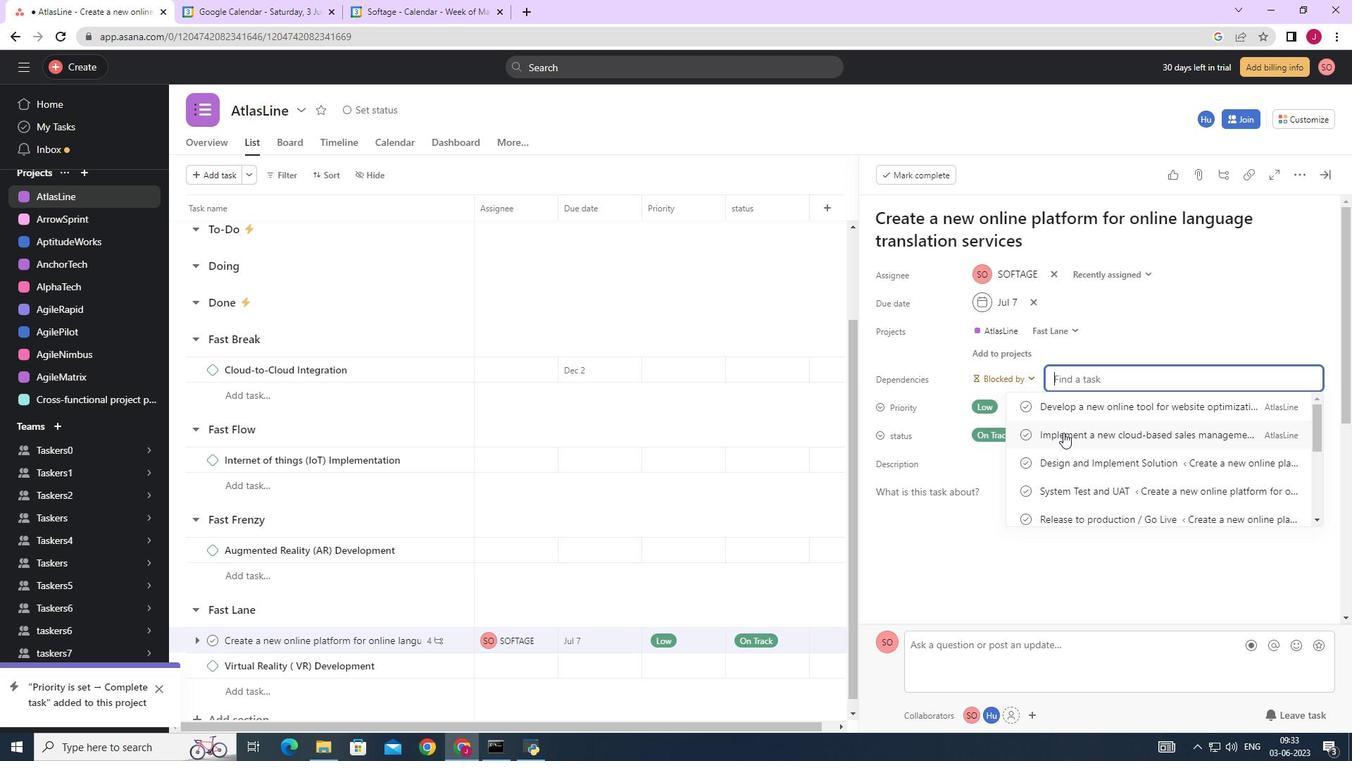 
Action: Mouse moved to (1326, 173)
Screenshot: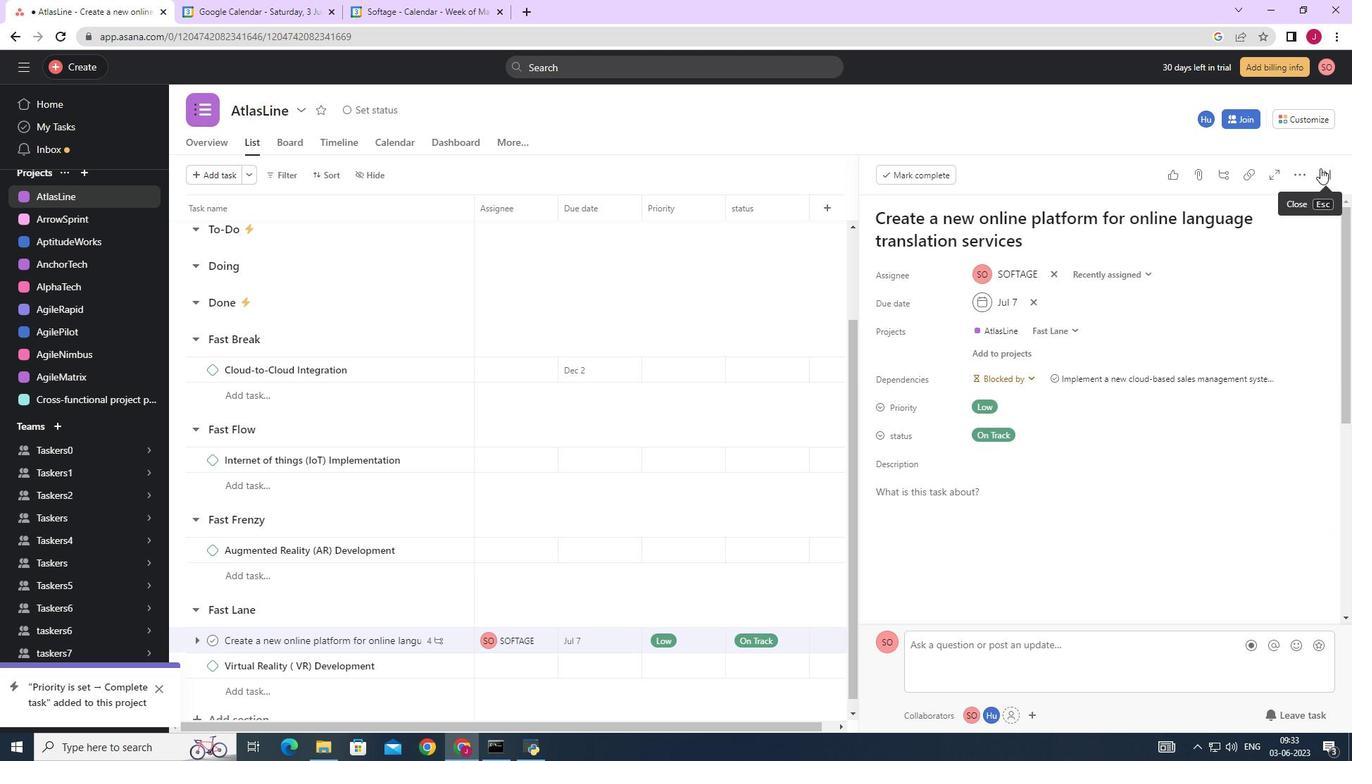 
Action: Mouse pressed left at (1326, 173)
Screenshot: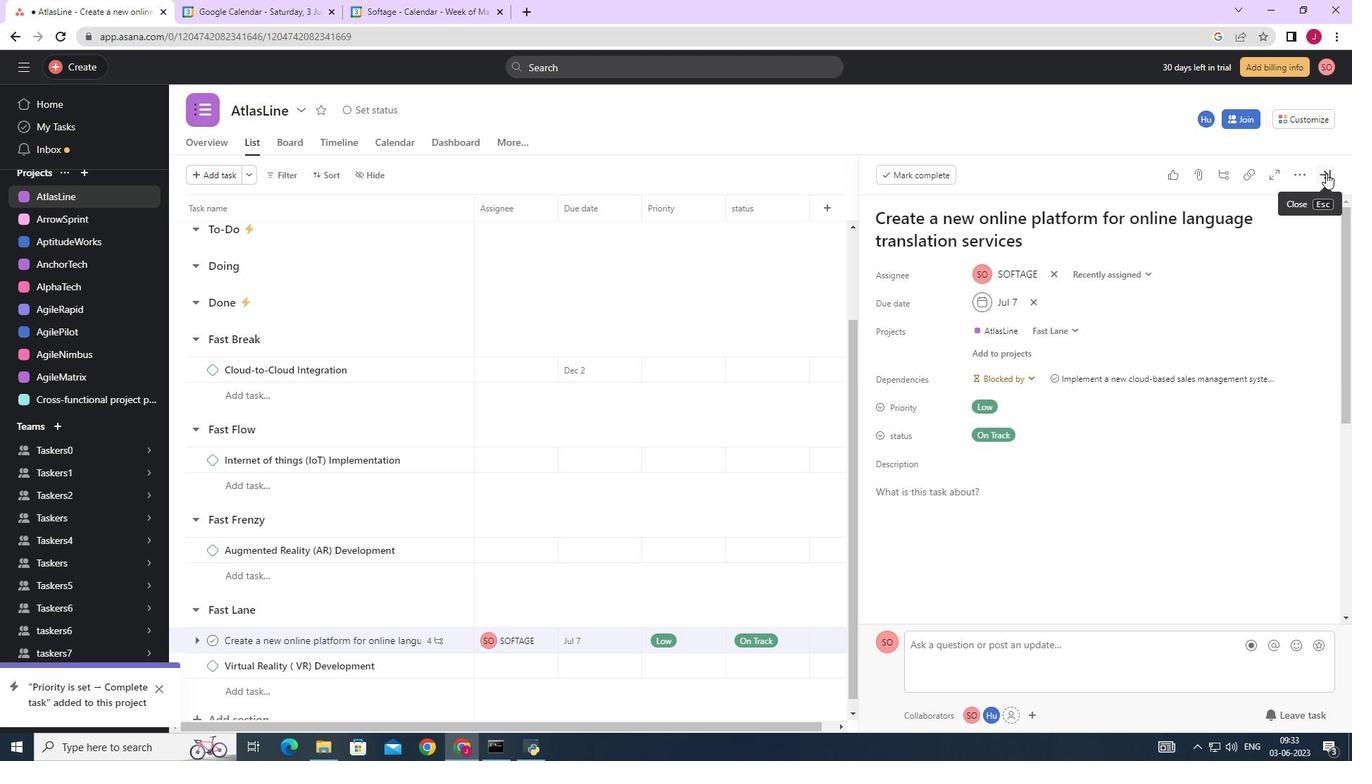 
Action: Mouse moved to (1264, 195)
Screenshot: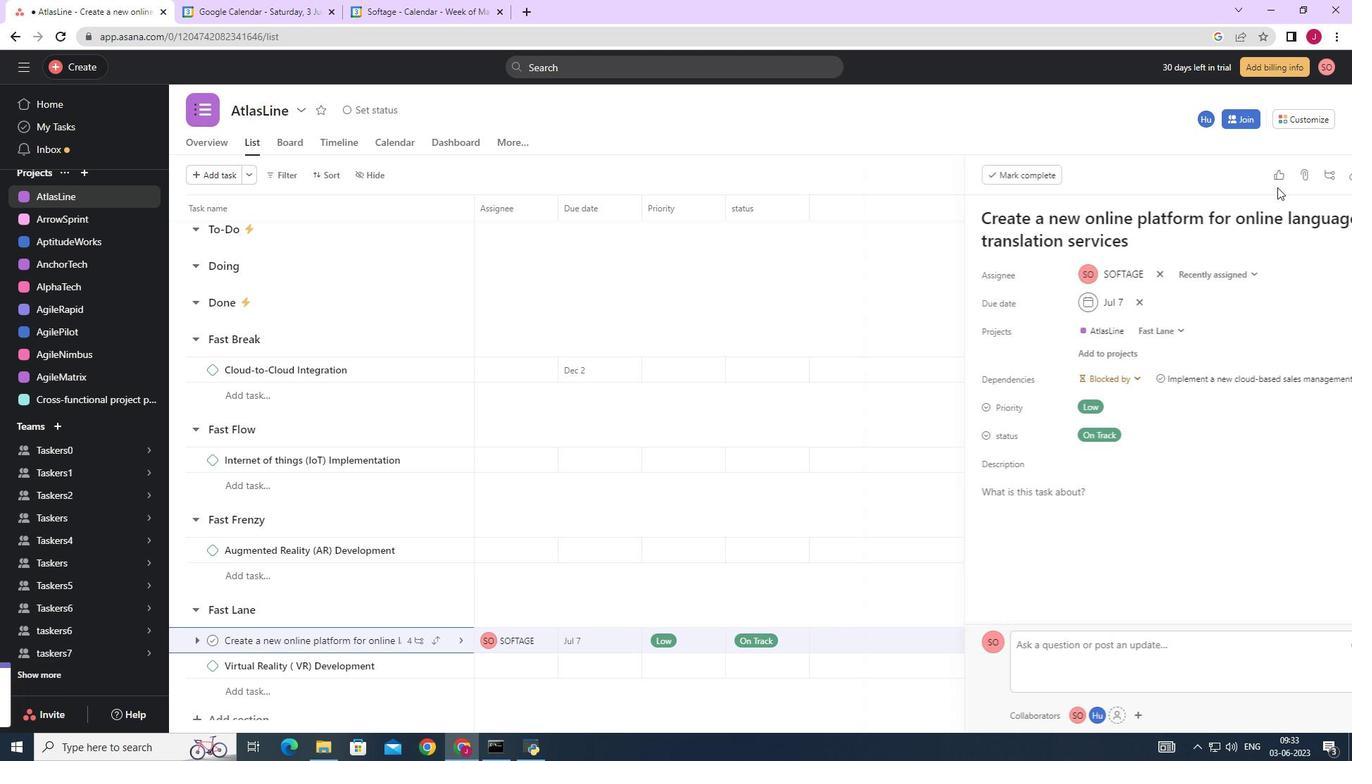 
